Task: Search one way flight ticket for 5 adults, 2 children, 1 infant in seat and 1 infant on lap in economy from Rockford: Chicago Rockford International Airport(was Northwest Chicagoland Regional Airport At Rockford) to Jackson: Jackson Hole Airport on 5-2-2023. Choice of flights is Westjet. Number of bags: 1 carry on bag. Price is upto 60000. Outbound departure time preference is 17:15.
Action: Mouse moved to (292, 250)
Screenshot: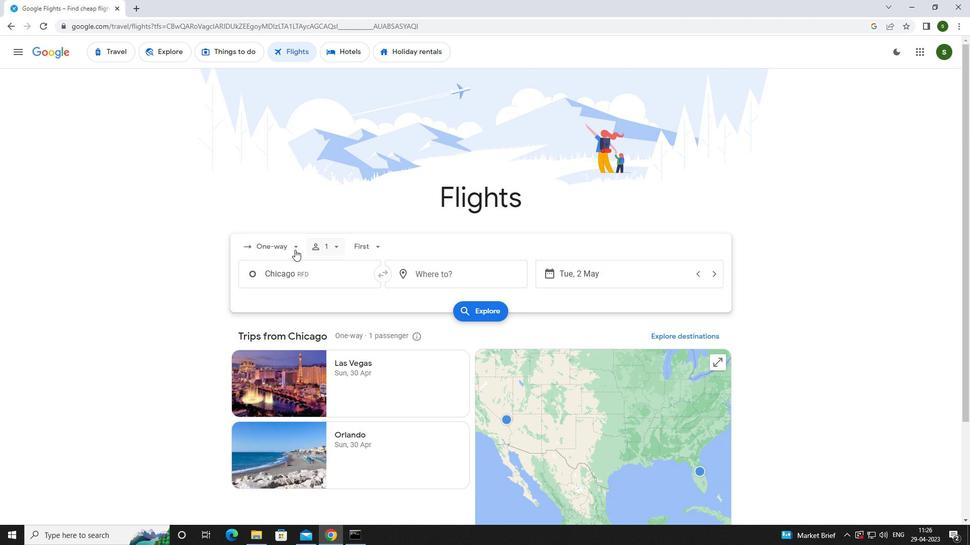 
Action: Mouse pressed left at (292, 250)
Screenshot: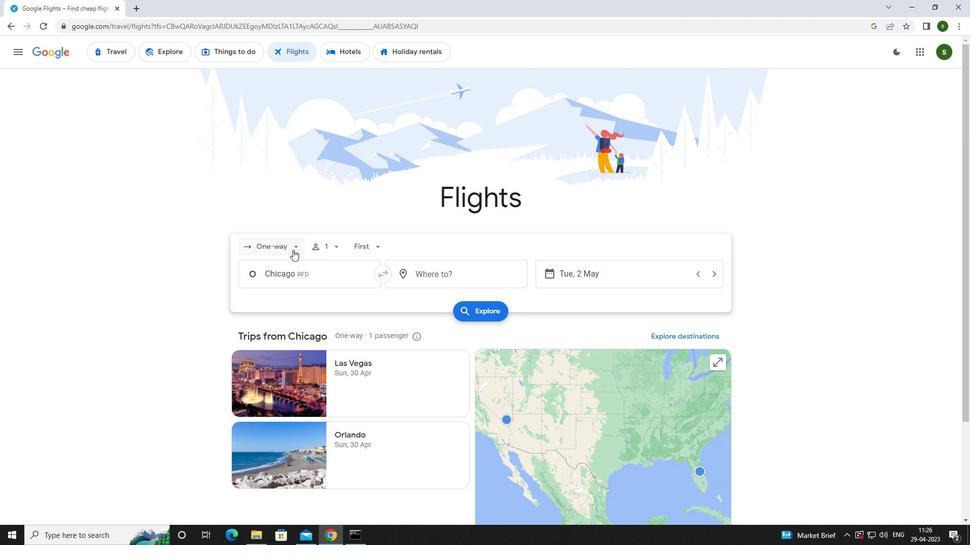 
Action: Mouse moved to (289, 292)
Screenshot: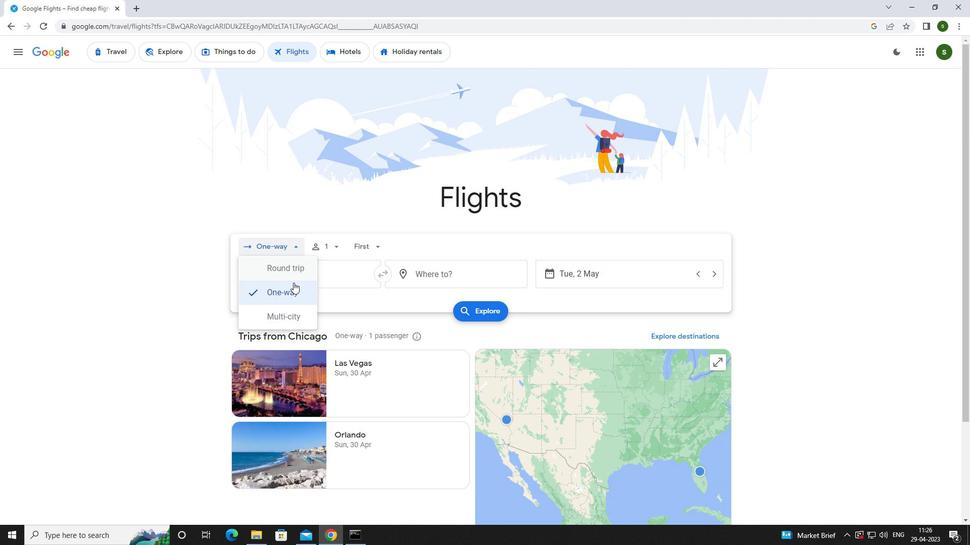 
Action: Mouse pressed left at (289, 292)
Screenshot: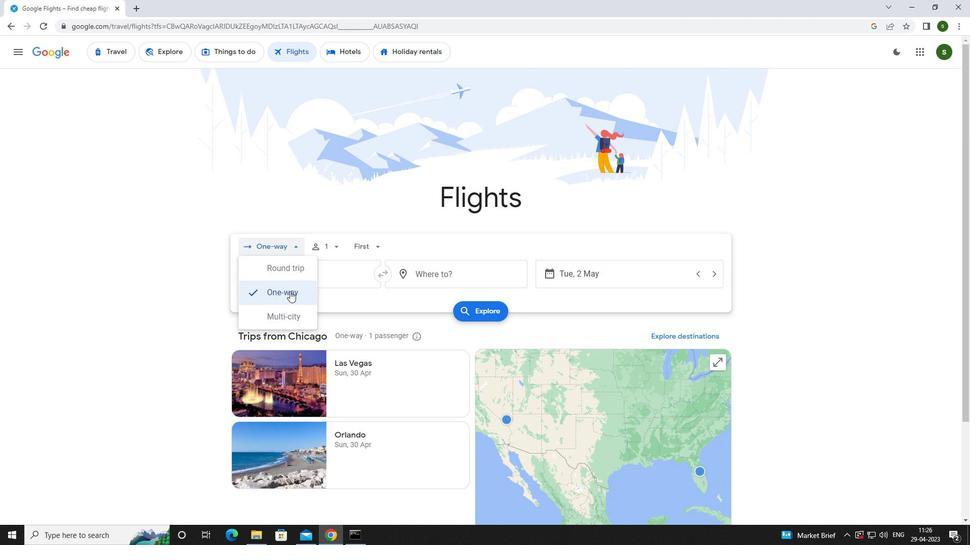 
Action: Mouse moved to (327, 241)
Screenshot: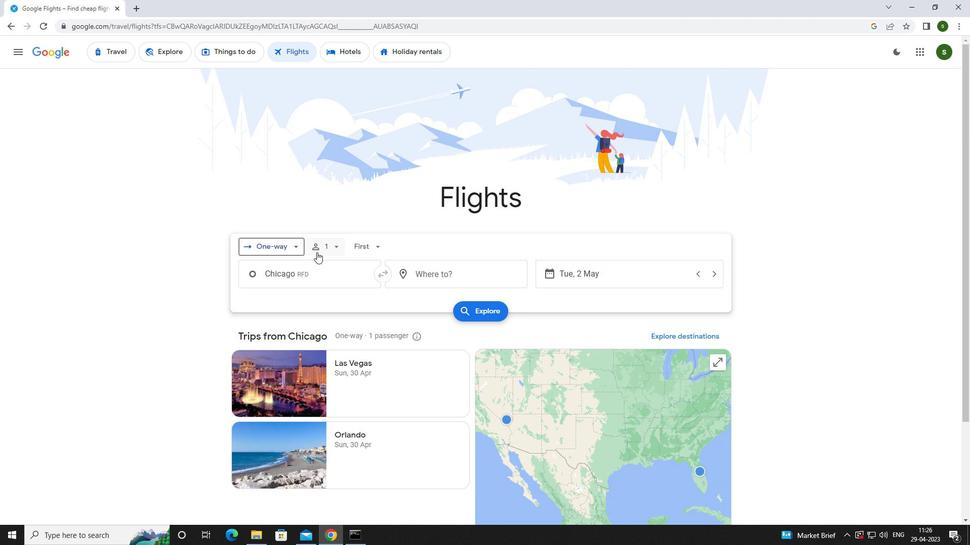 
Action: Mouse pressed left at (327, 241)
Screenshot: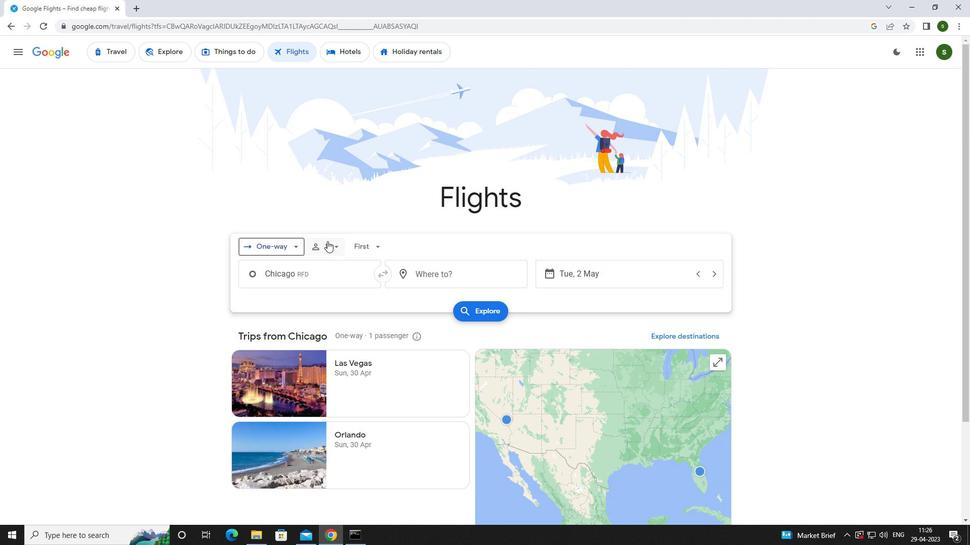 
Action: Mouse moved to (414, 270)
Screenshot: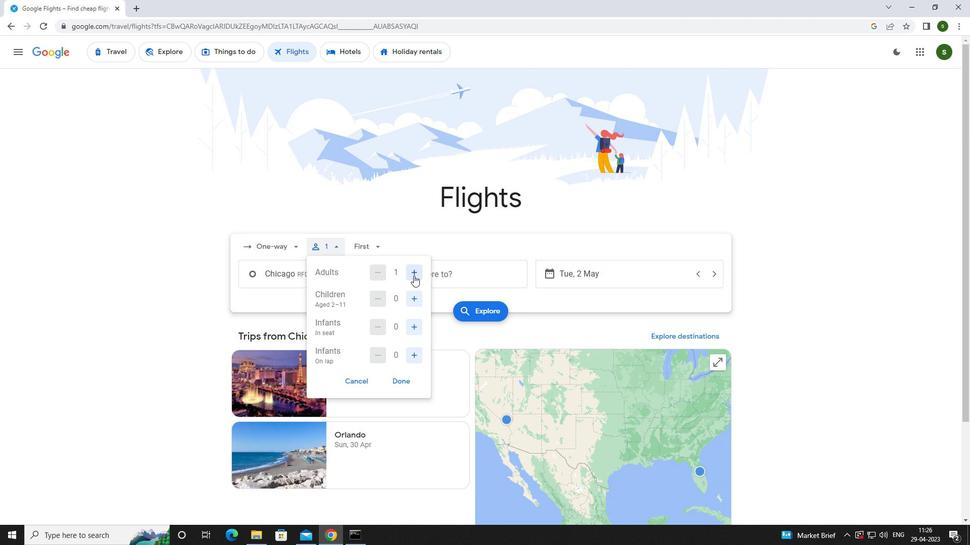 
Action: Mouse pressed left at (414, 270)
Screenshot: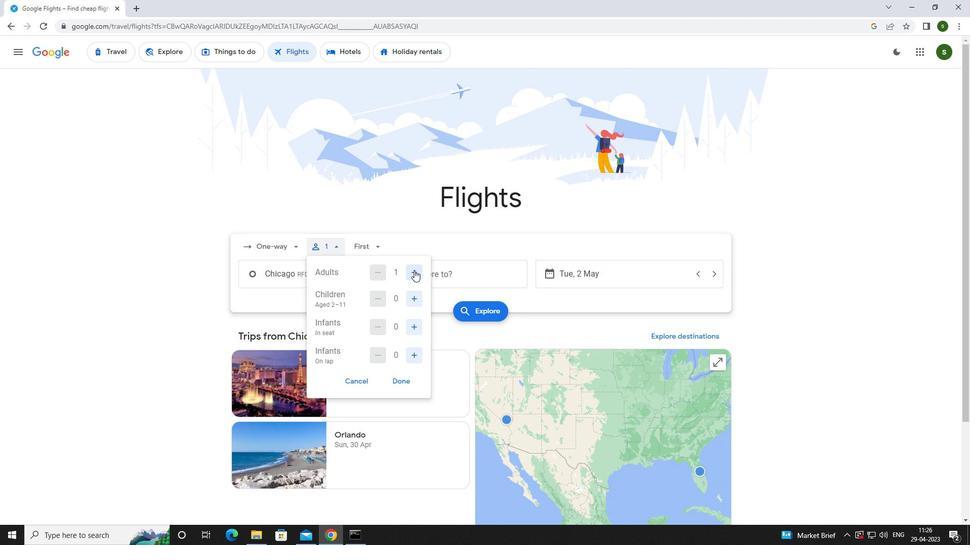 
Action: Mouse pressed left at (414, 270)
Screenshot: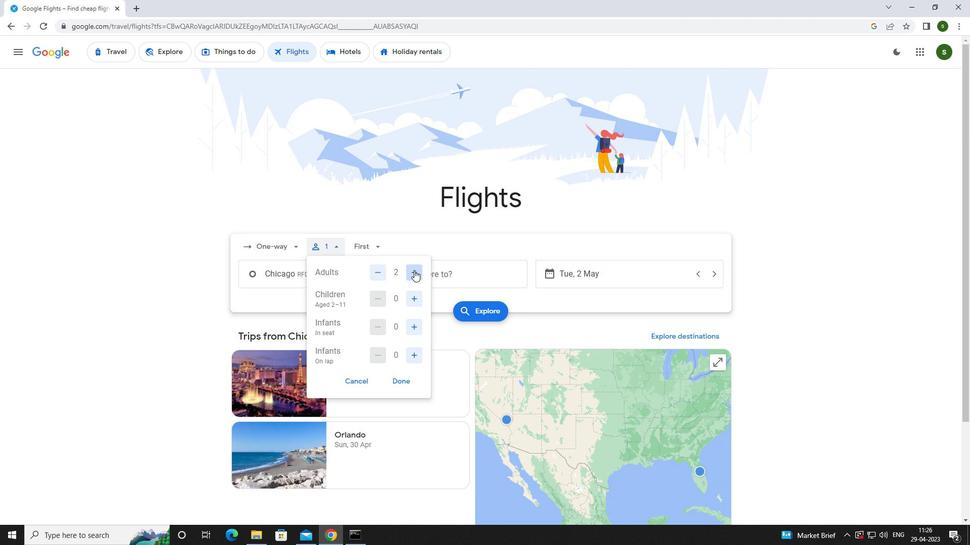 
Action: Mouse moved to (414, 270)
Screenshot: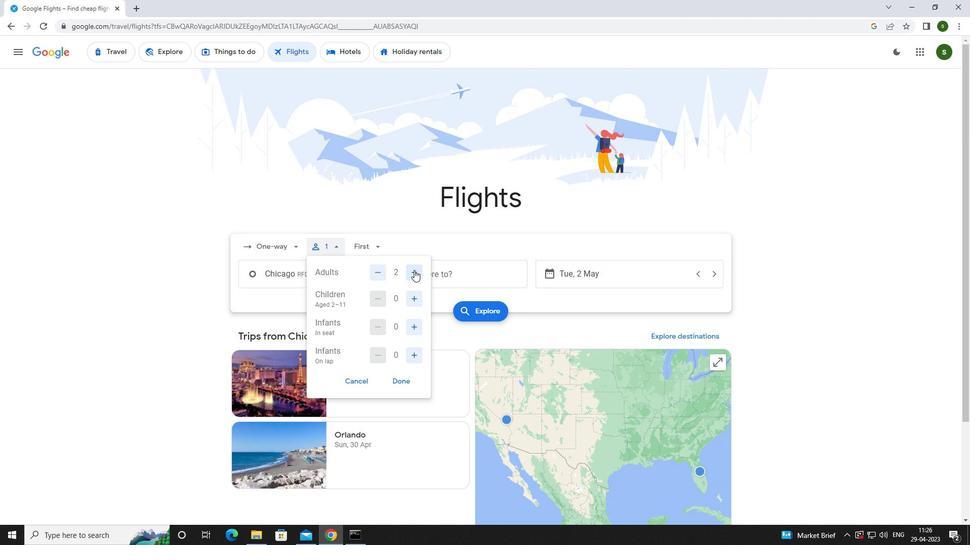 
Action: Mouse pressed left at (414, 270)
Screenshot: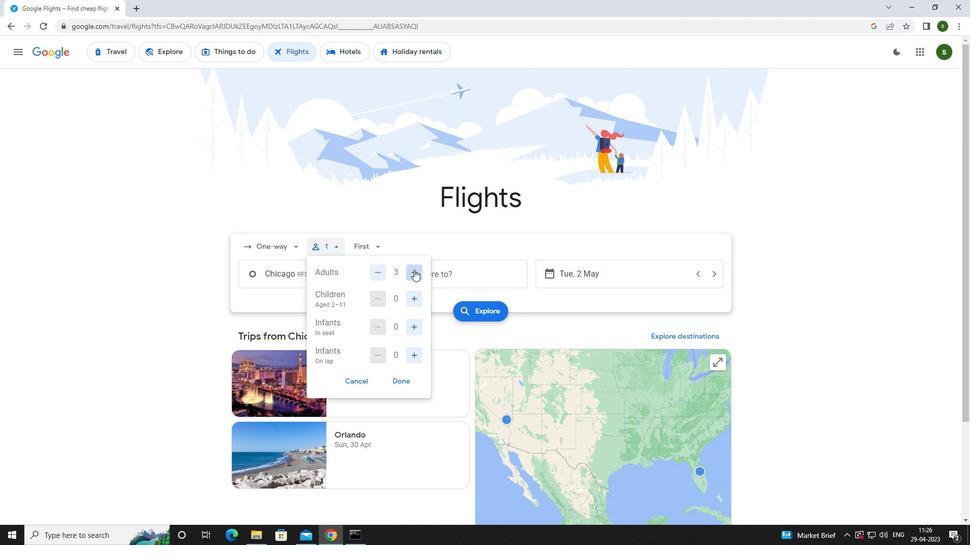 
Action: Mouse moved to (413, 270)
Screenshot: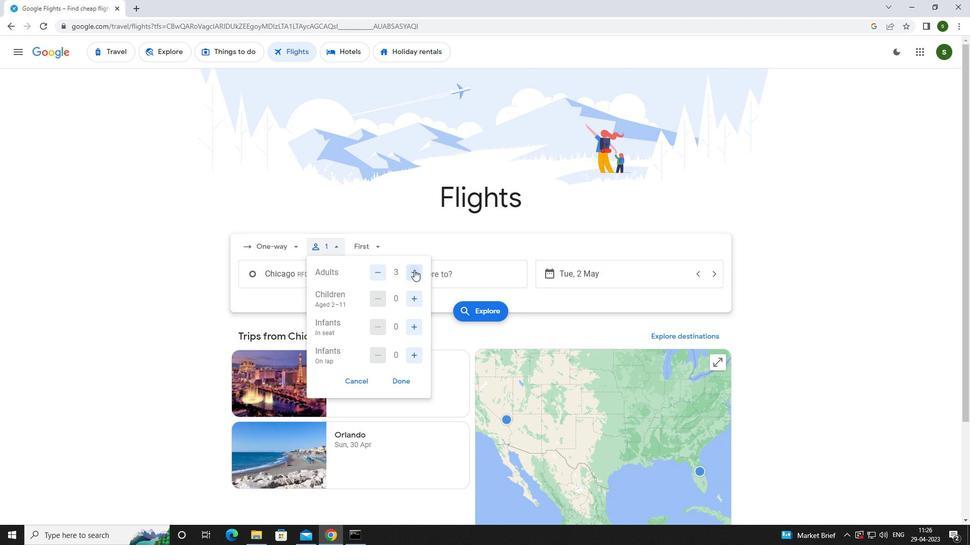 
Action: Mouse pressed left at (413, 270)
Screenshot: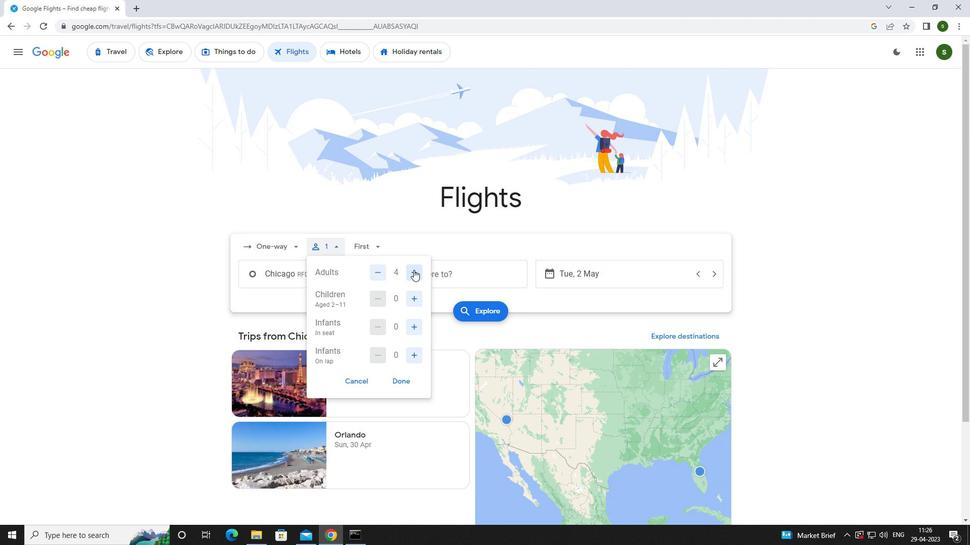 
Action: Mouse moved to (411, 294)
Screenshot: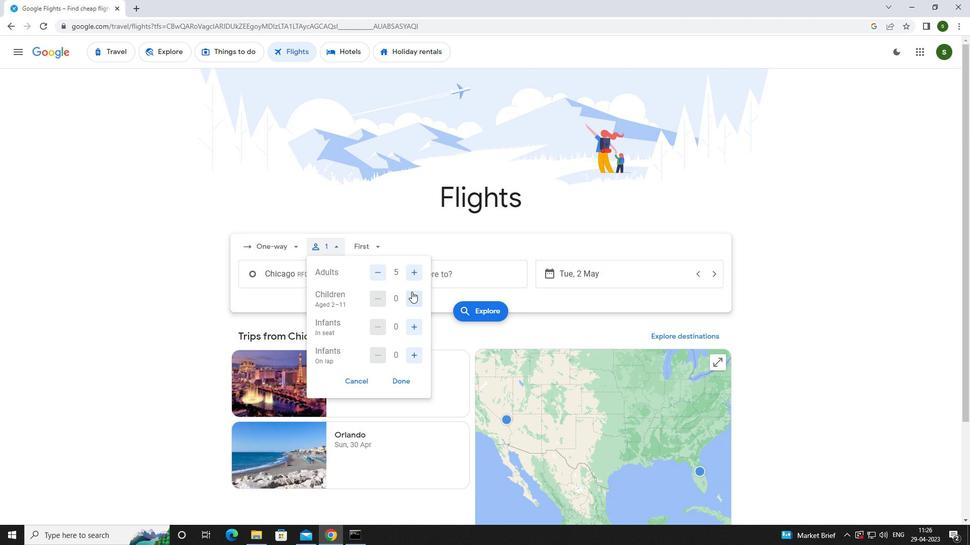 
Action: Mouse pressed left at (411, 294)
Screenshot: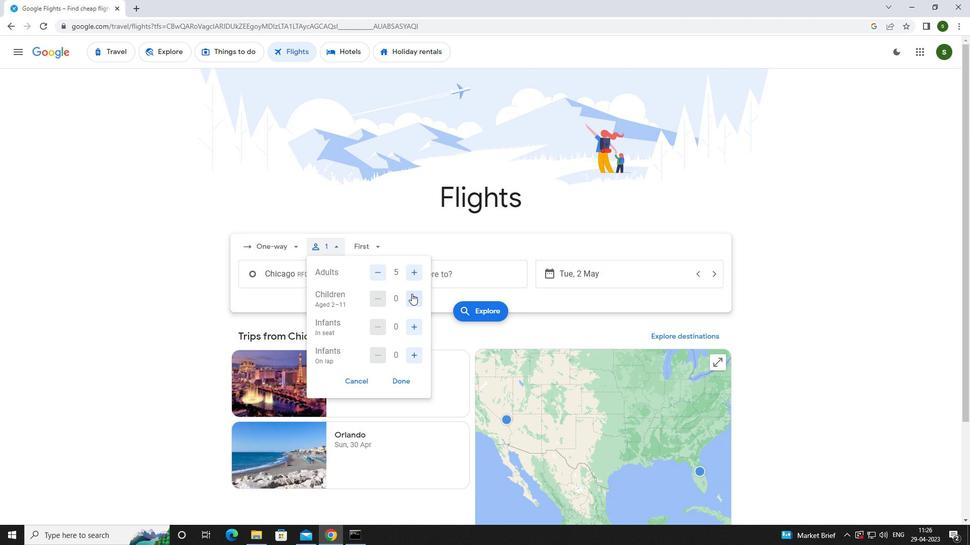 
Action: Mouse pressed left at (411, 294)
Screenshot: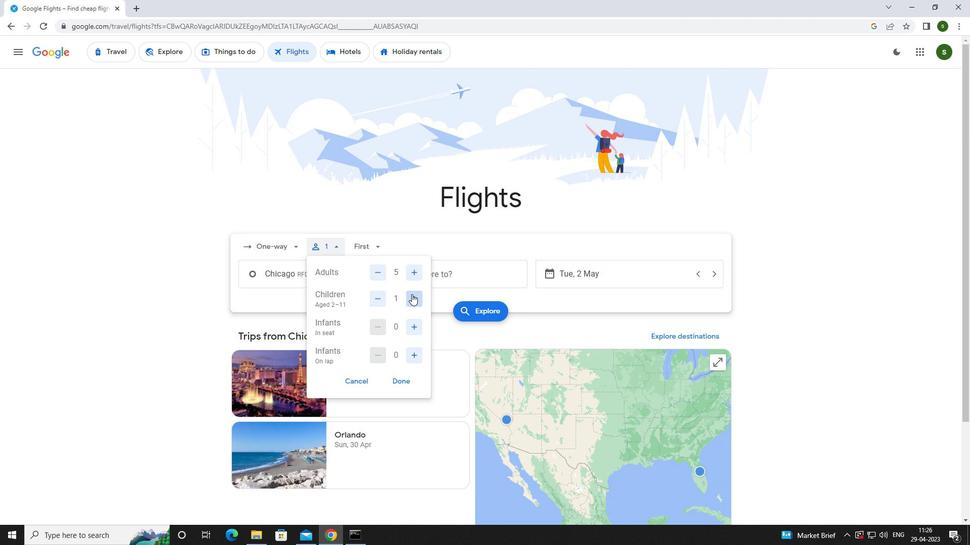 
Action: Mouse moved to (414, 323)
Screenshot: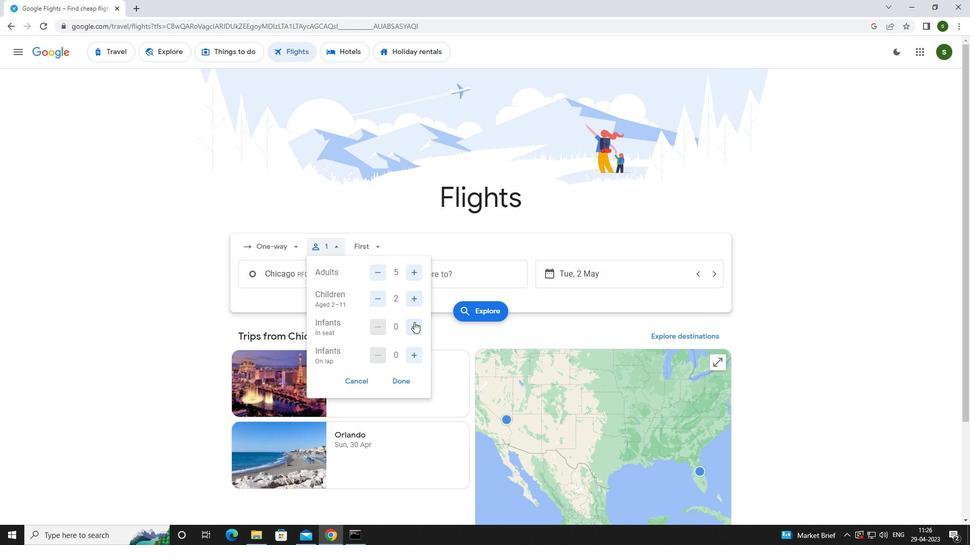 
Action: Mouse pressed left at (414, 323)
Screenshot: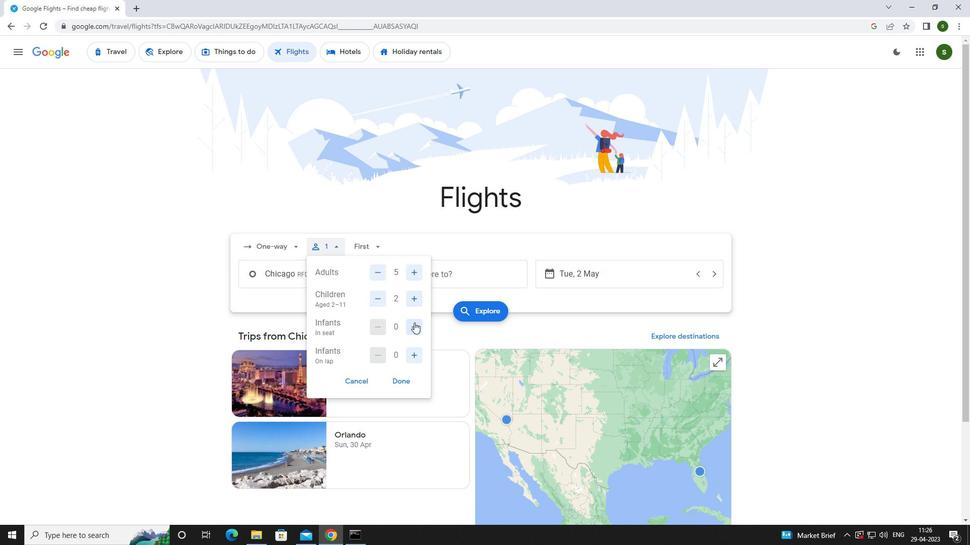 
Action: Mouse moved to (412, 351)
Screenshot: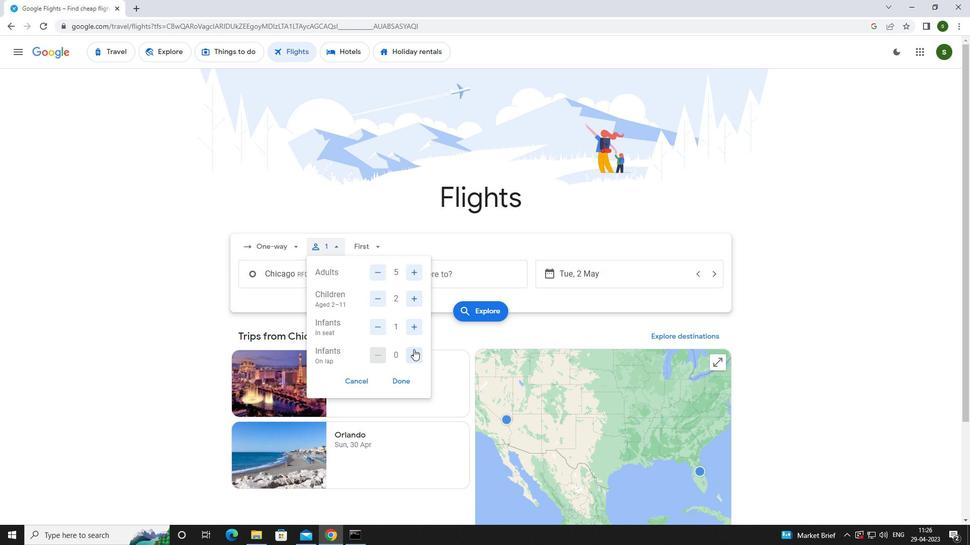
Action: Mouse pressed left at (412, 351)
Screenshot: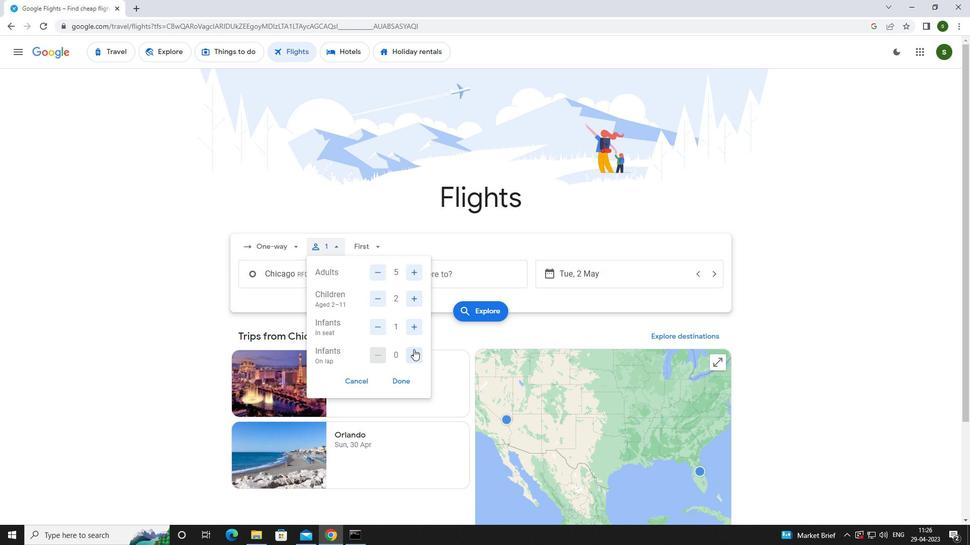 
Action: Mouse moved to (383, 246)
Screenshot: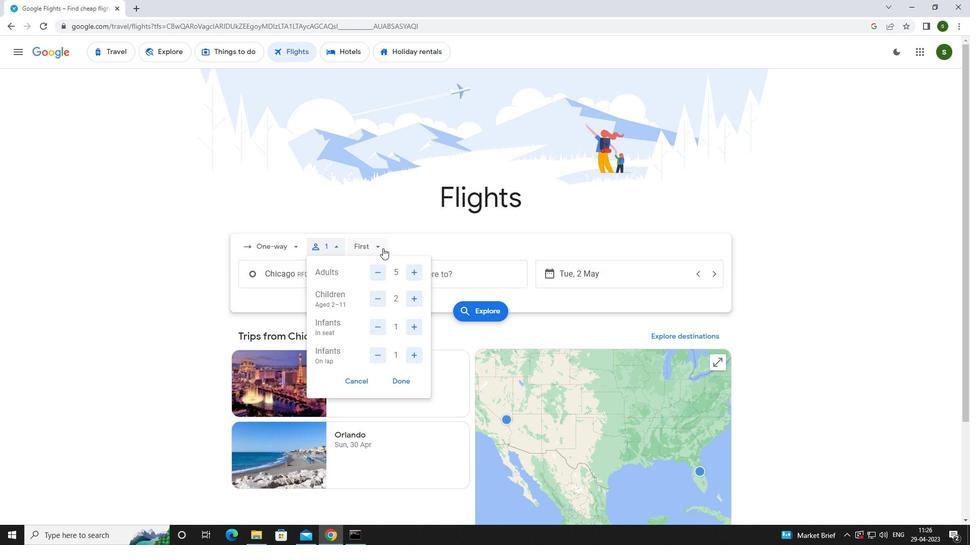 
Action: Mouse pressed left at (383, 246)
Screenshot: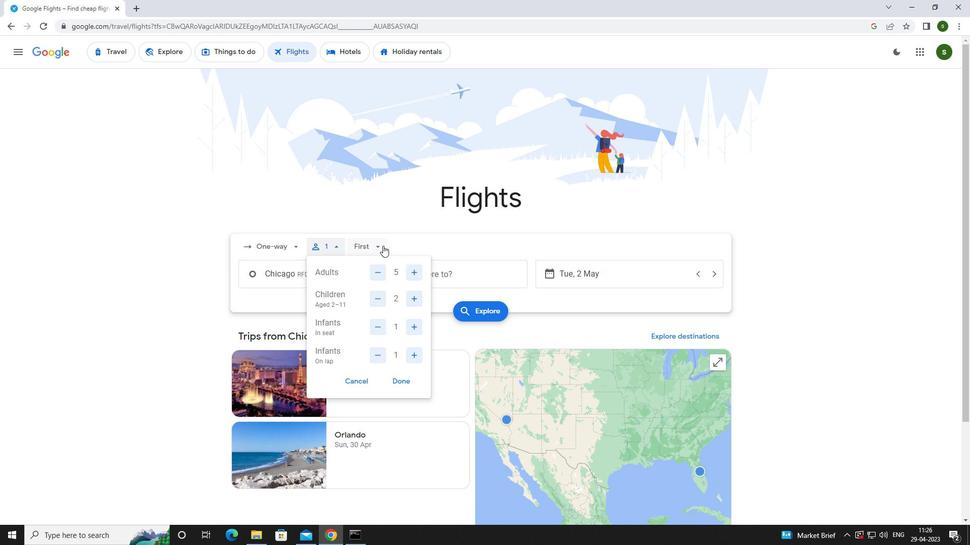 
Action: Mouse moved to (389, 272)
Screenshot: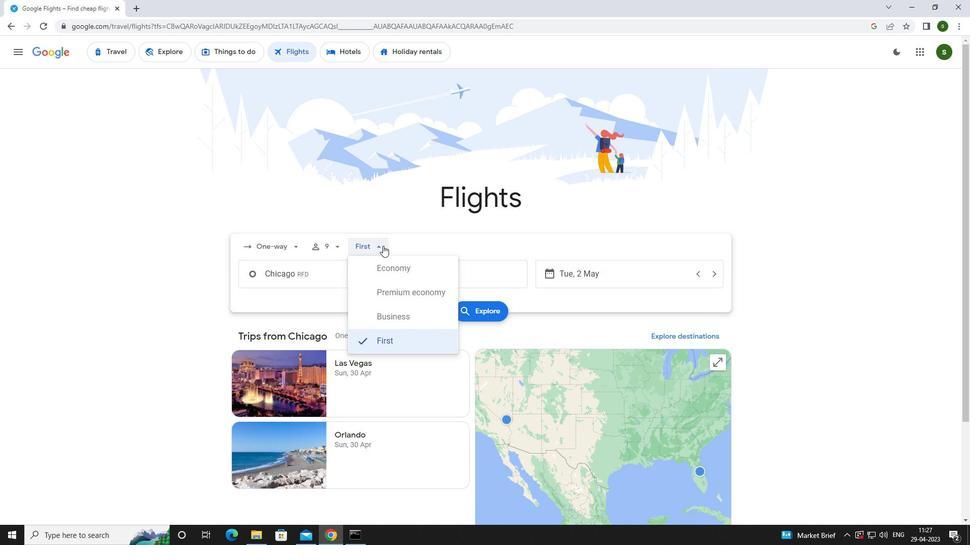 
Action: Mouse pressed left at (389, 272)
Screenshot: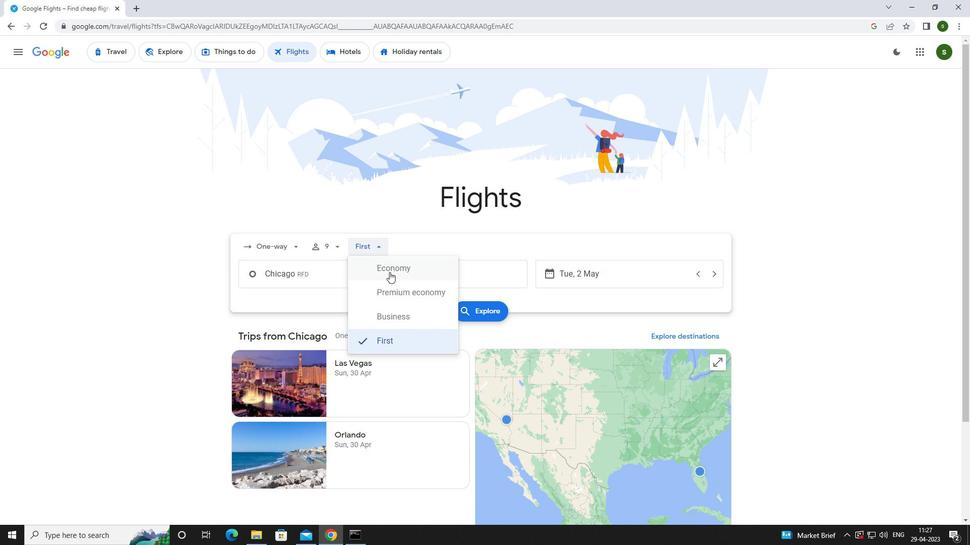 
Action: Mouse moved to (332, 279)
Screenshot: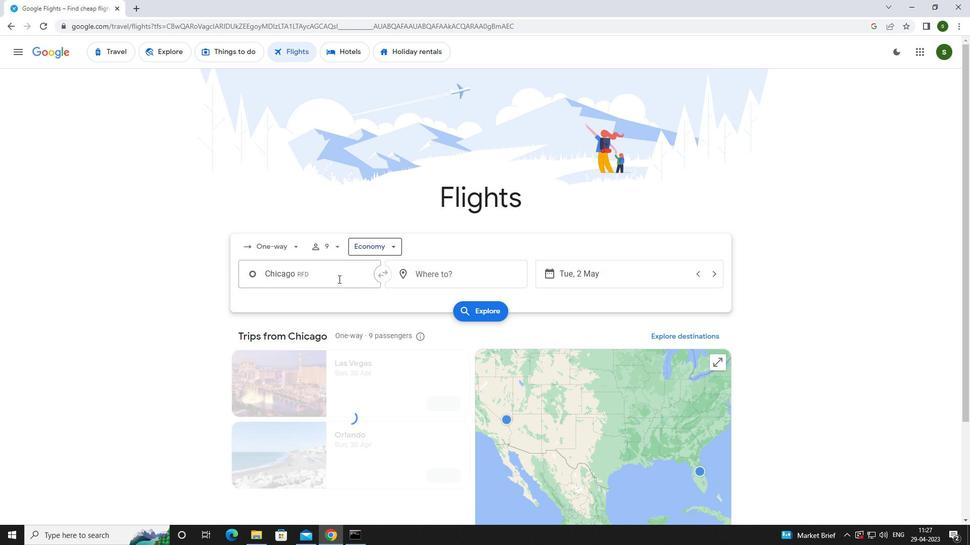 
Action: Mouse pressed left at (332, 279)
Screenshot: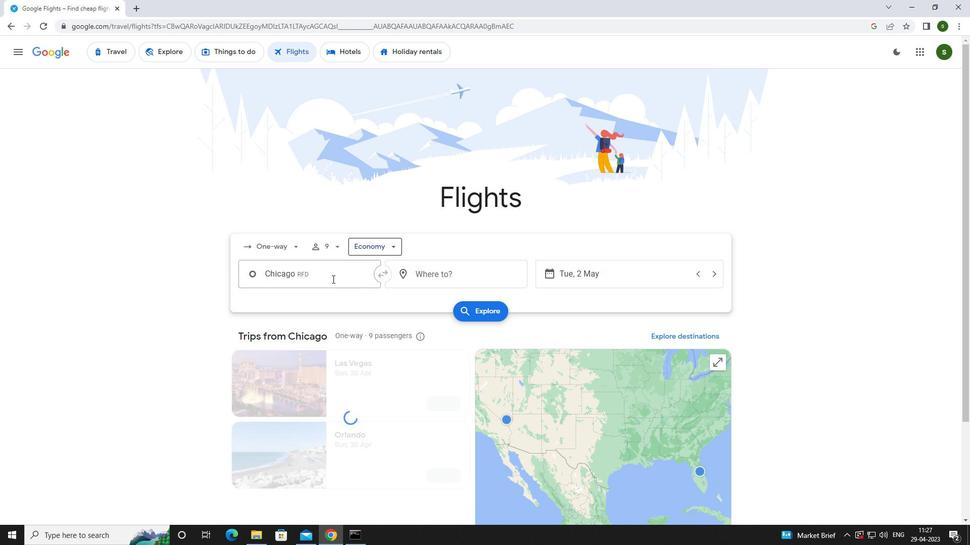 
Action: Key pressed <Key.caps_lock><Key.caps_lock>r<Key.caps_lock>ockford
Screenshot: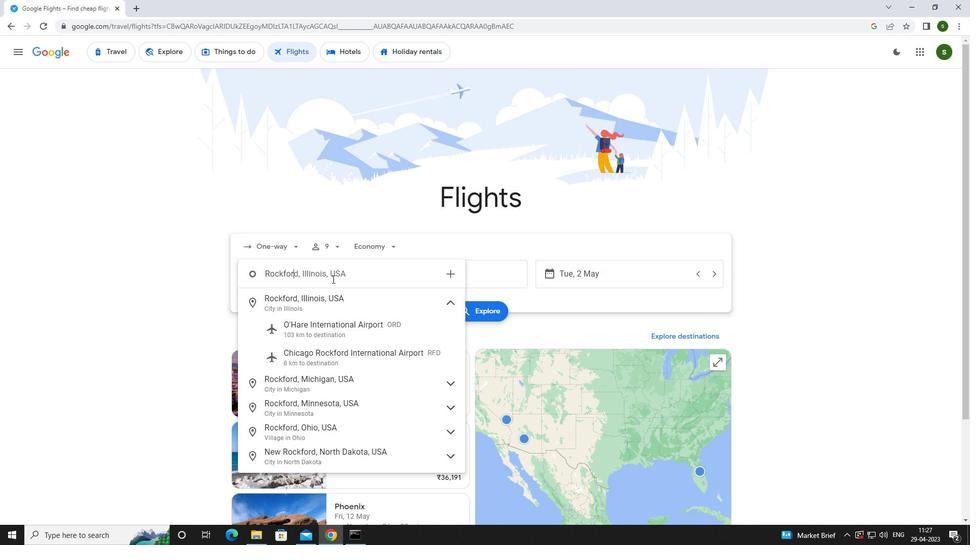 
Action: Mouse moved to (354, 354)
Screenshot: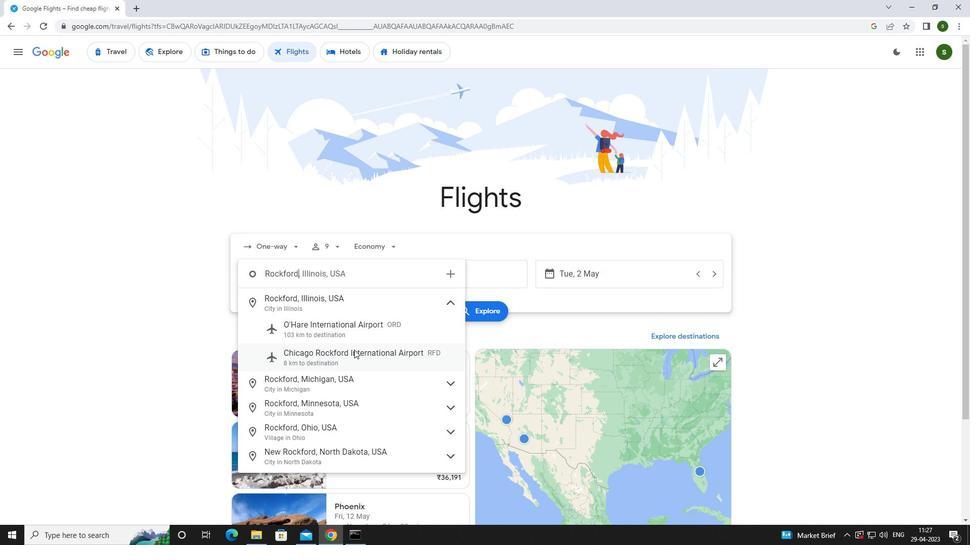 
Action: Mouse pressed left at (354, 354)
Screenshot: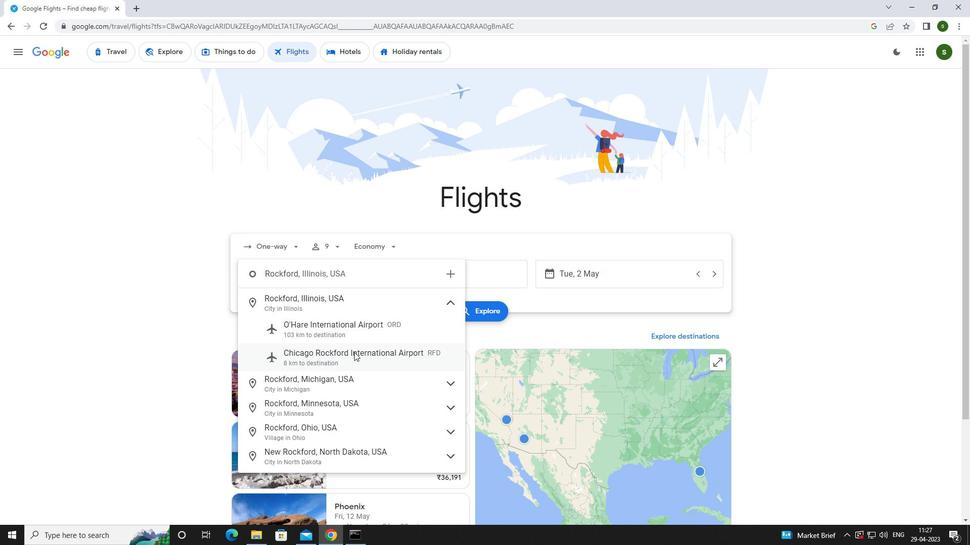 
Action: Mouse moved to (456, 268)
Screenshot: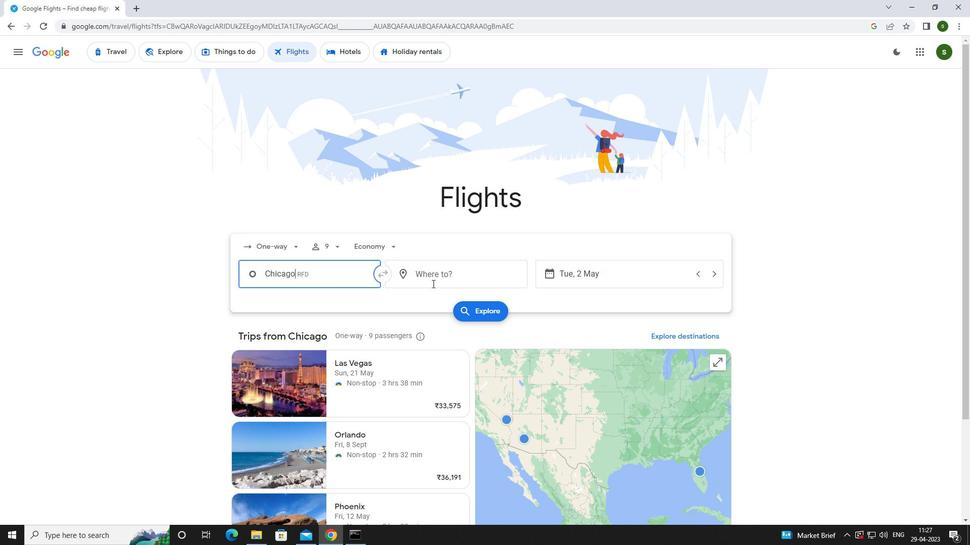 
Action: Mouse pressed left at (456, 268)
Screenshot: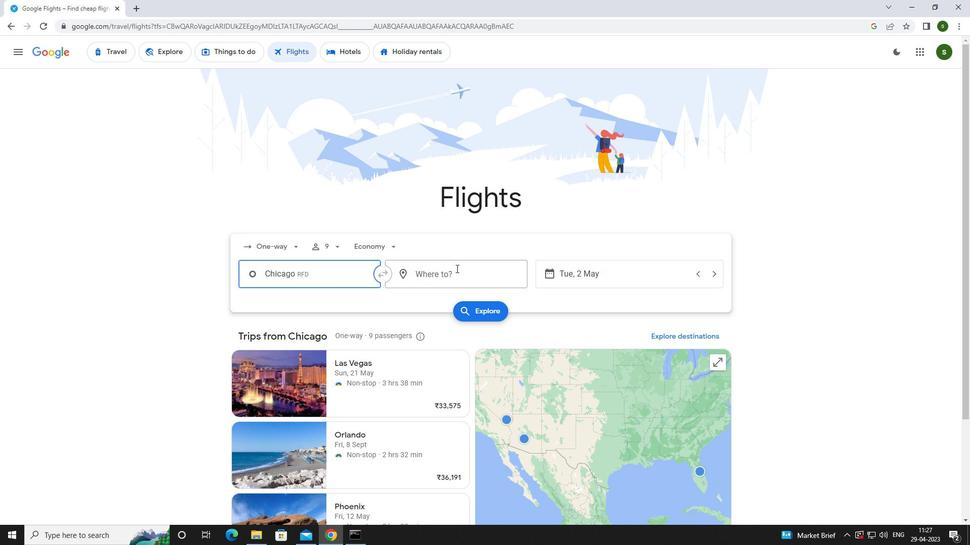 
Action: Mouse moved to (453, 269)
Screenshot: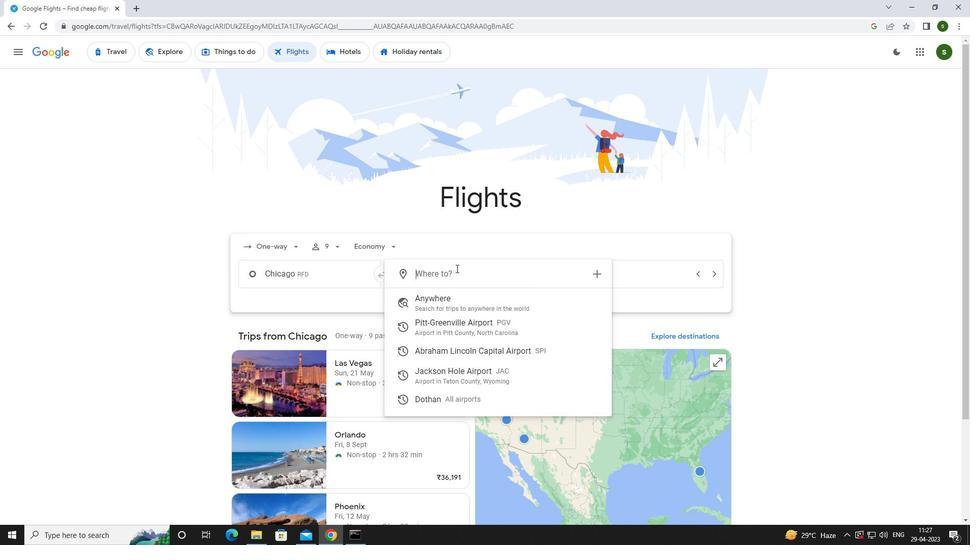 
Action: Key pressed <Key.caps_lock>j<Key.caps_lock>ax<Key.backspace>ckson<Key.space>hole
Screenshot: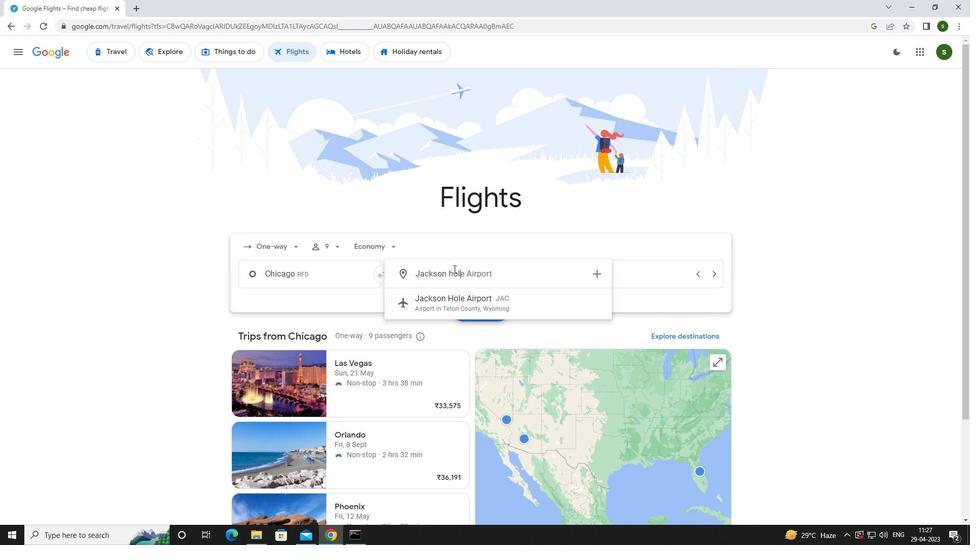 
Action: Mouse moved to (449, 303)
Screenshot: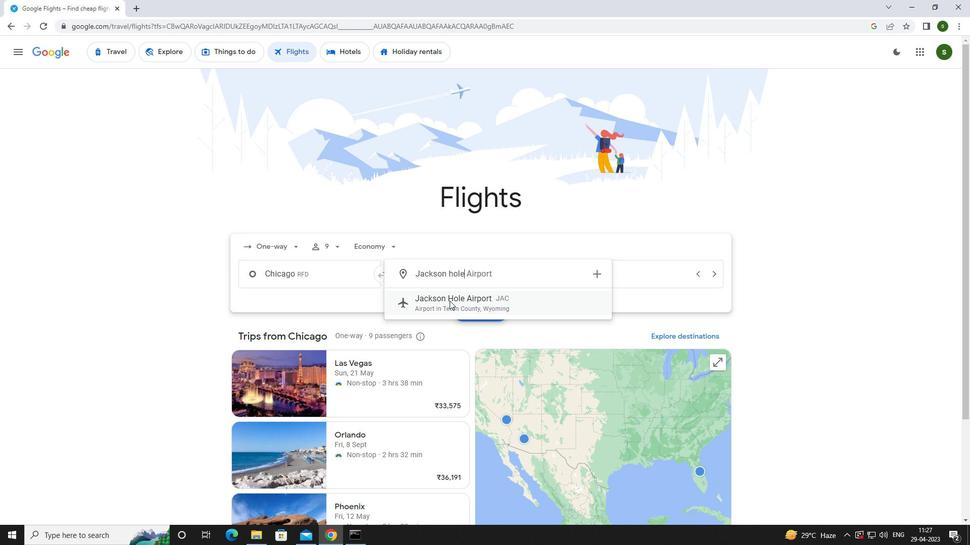 
Action: Mouse pressed left at (449, 303)
Screenshot: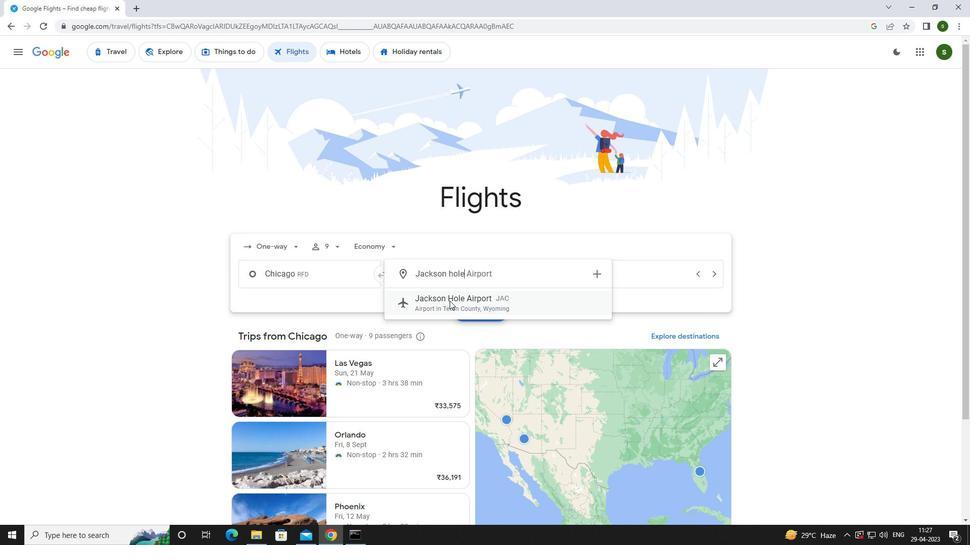 
Action: Mouse moved to (601, 270)
Screenshot: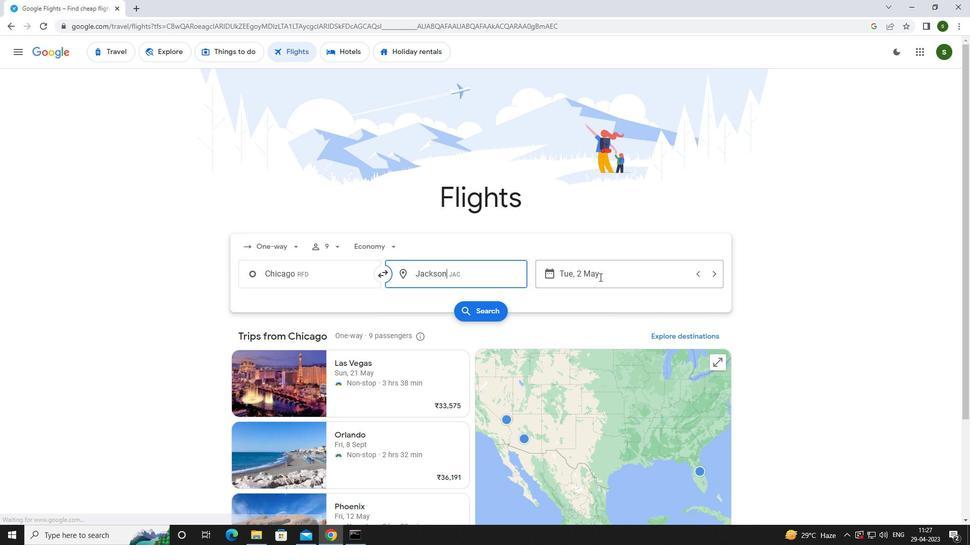 
Action: Mouse pressed left at (601, 270)
Screenshot: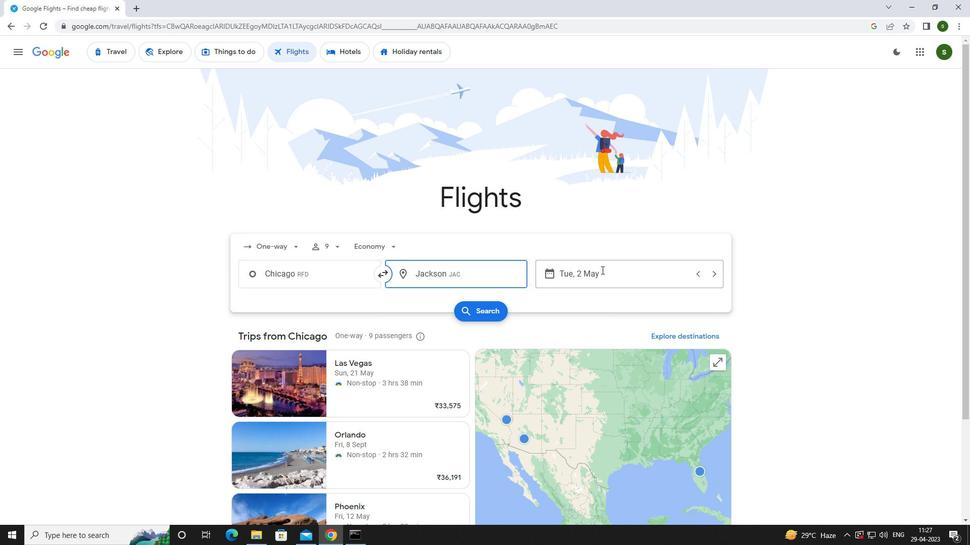 
Action: Mouse moved to (601, 339)
Screenshot: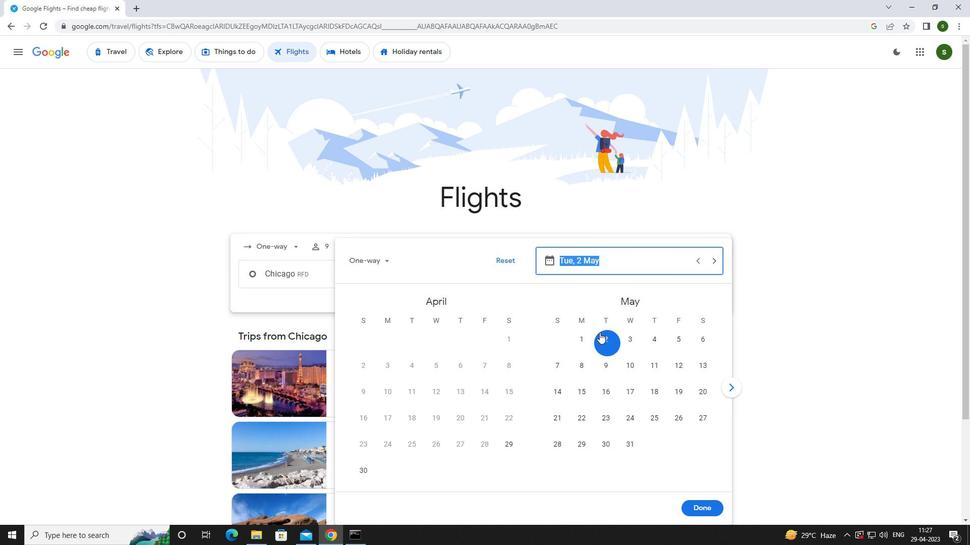
Action: Mouse pressed left at (601, 339)
Screenshot: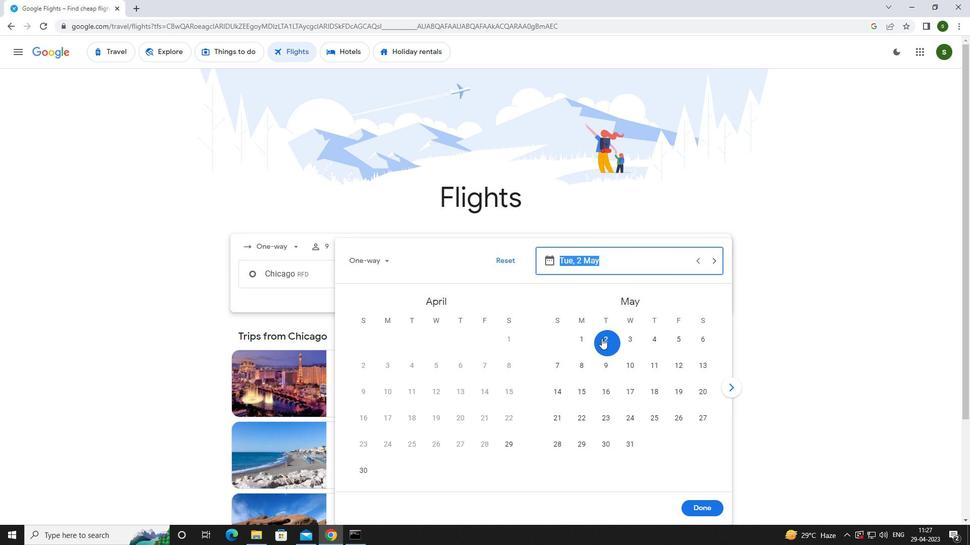 
Action: Mouse moved to (697, 508)
Screenshot: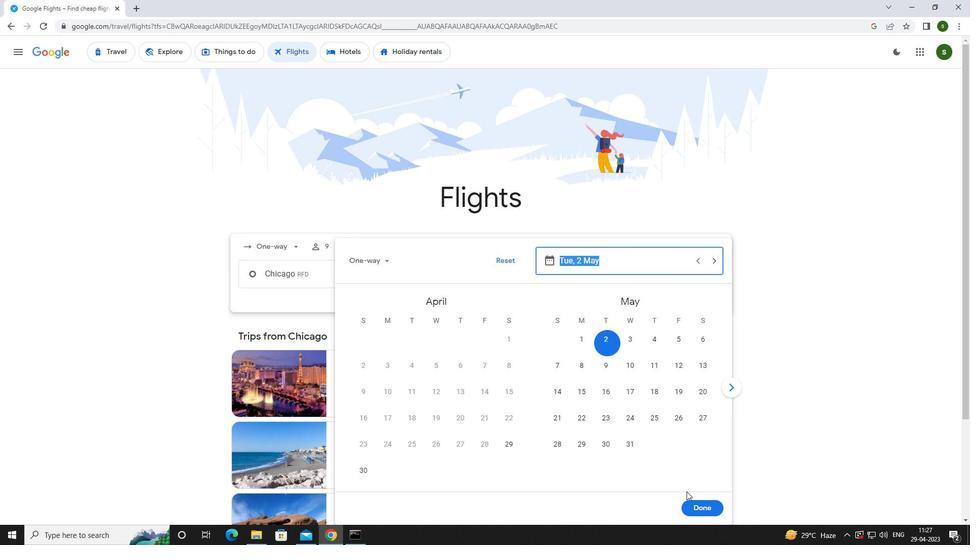 
Action: Mouse pressed left at (697, 508)
Screenshot: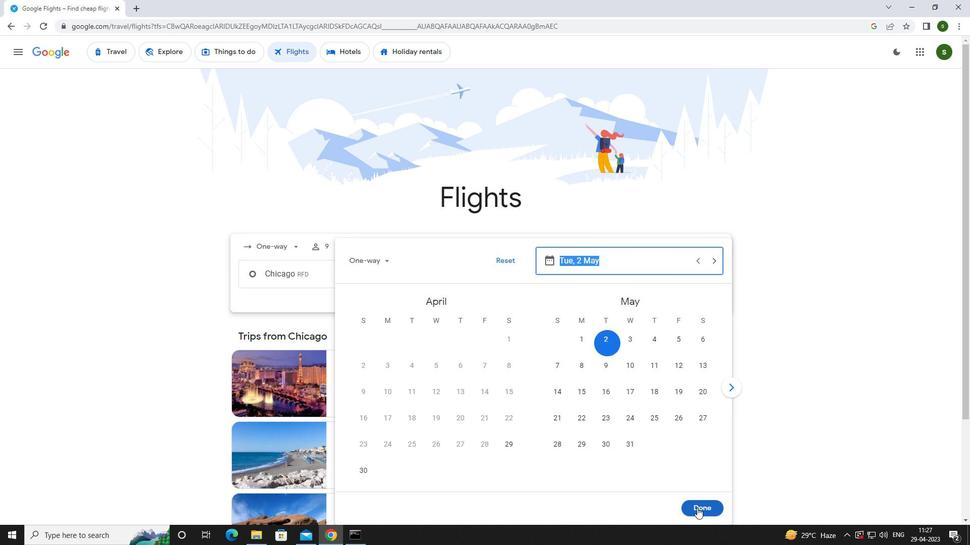 
Action: Mouse moved to (484, 310)
Screenshot: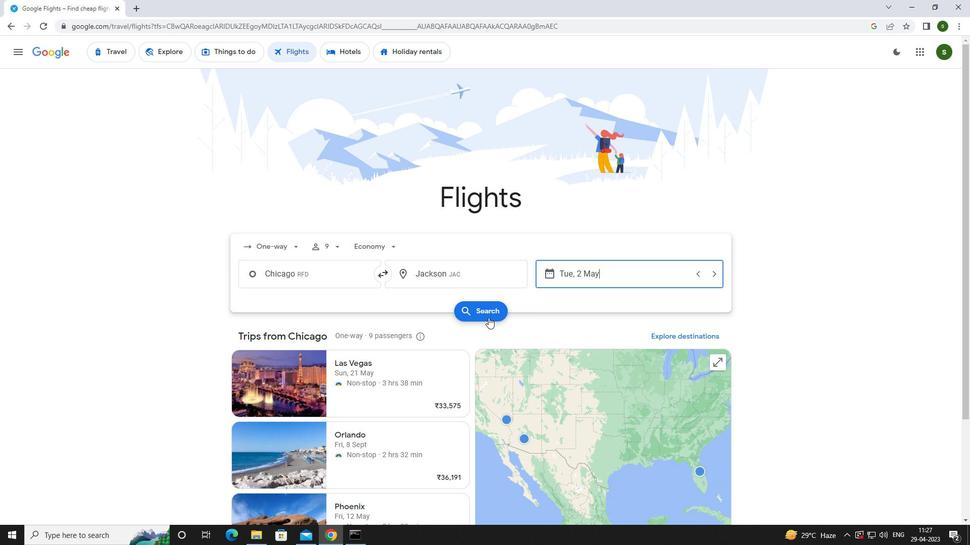 
Action: Mouse pressed left at (484, 310)
Screenshot: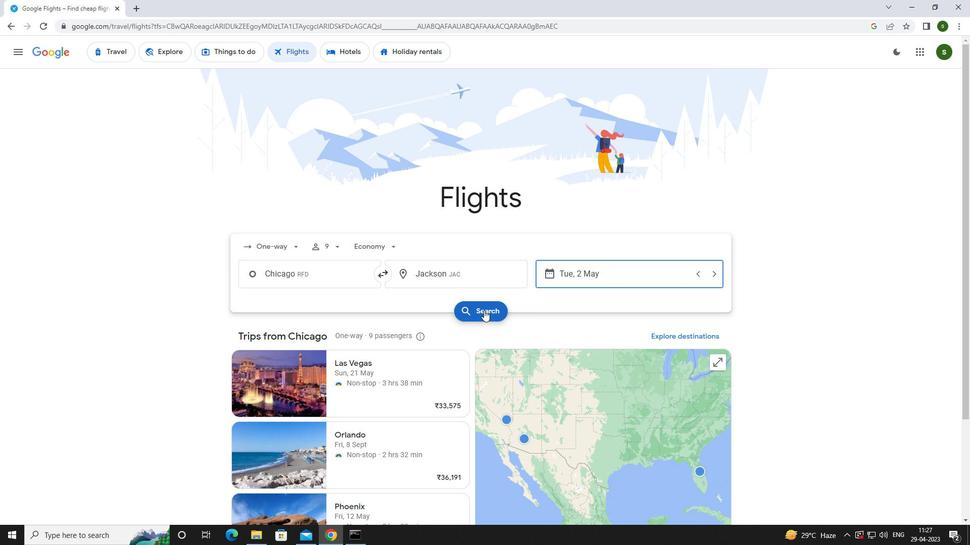 
Action: Mouse moved to (256, 143)
Screenshot: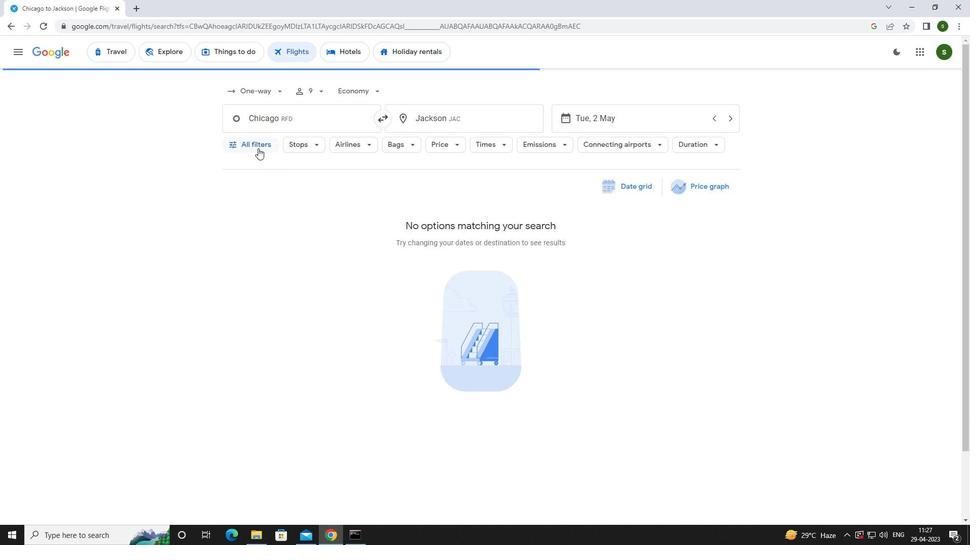 
Action: Mouse pressed left at (256, 143)
Screenshot: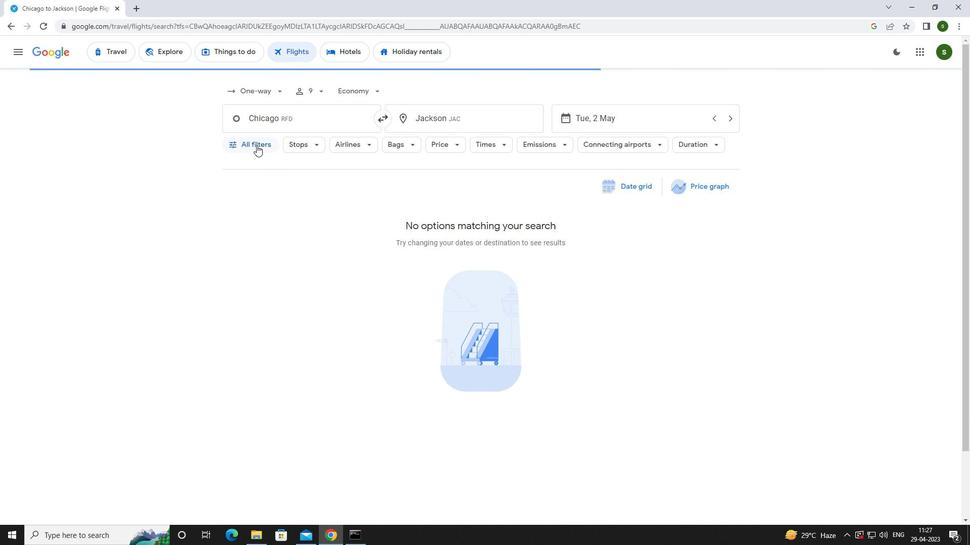 
Action: Mouse moved to (380, 360)
Screenshot: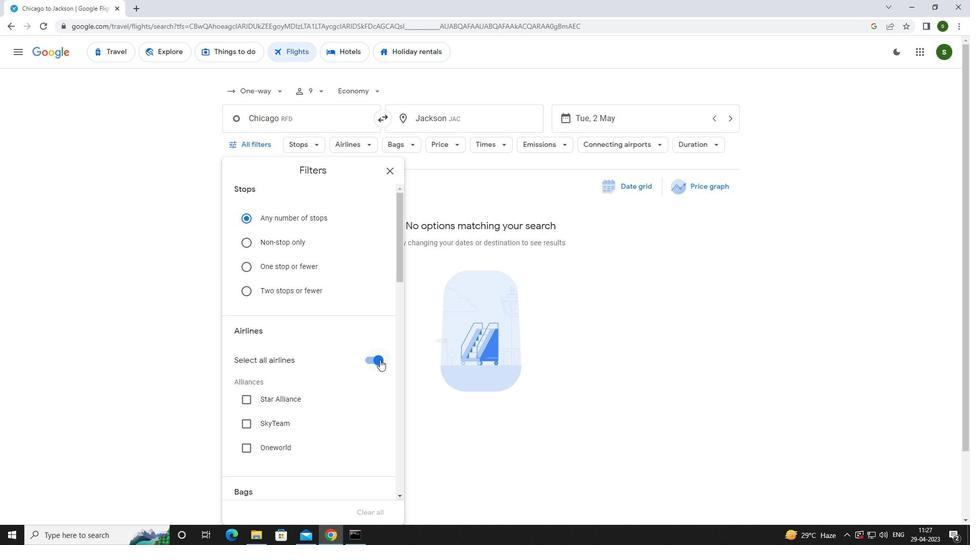 
Action: Mouse pressed left at (380, 360)
Screenshot: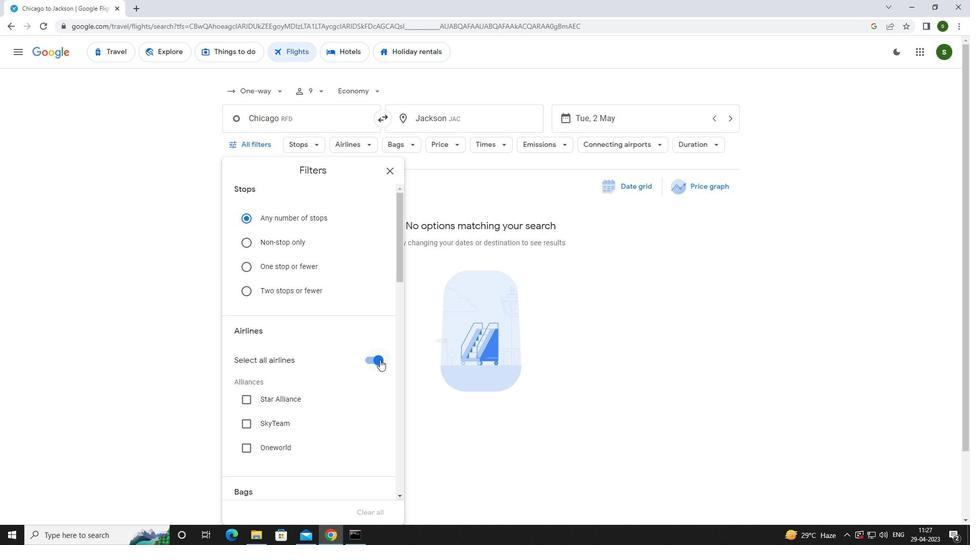 
Action: Mouse moved to (335, 337)
Screenshot: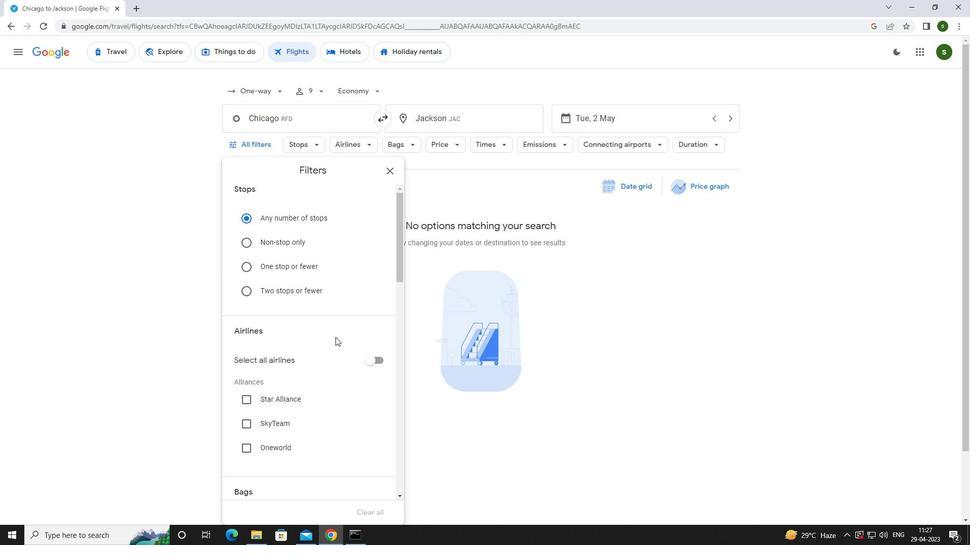 
Action: Mouse scrolled (335, 336) with delta (0, 0)
Screenshot: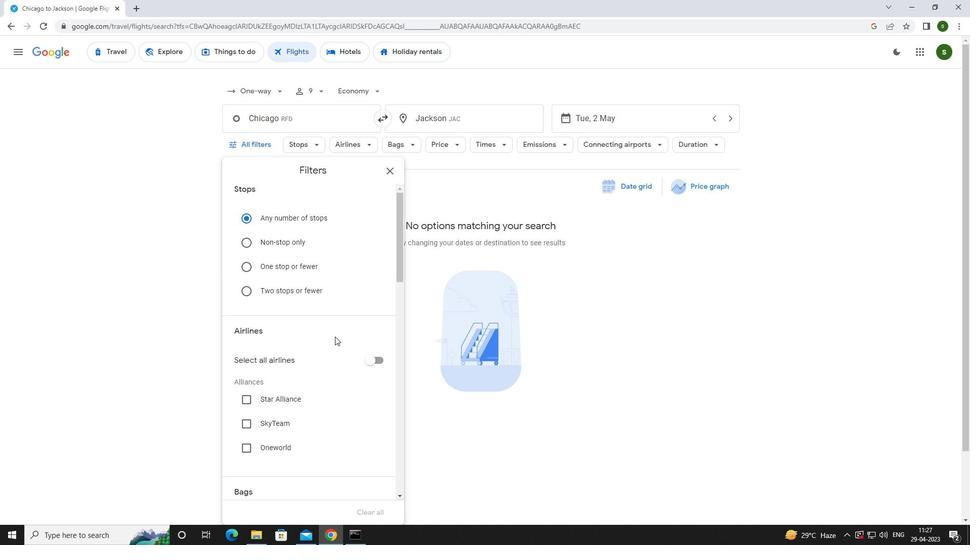 
Action: Mouse scrolled (335, 336) with delta (0, 0)
Screenshot: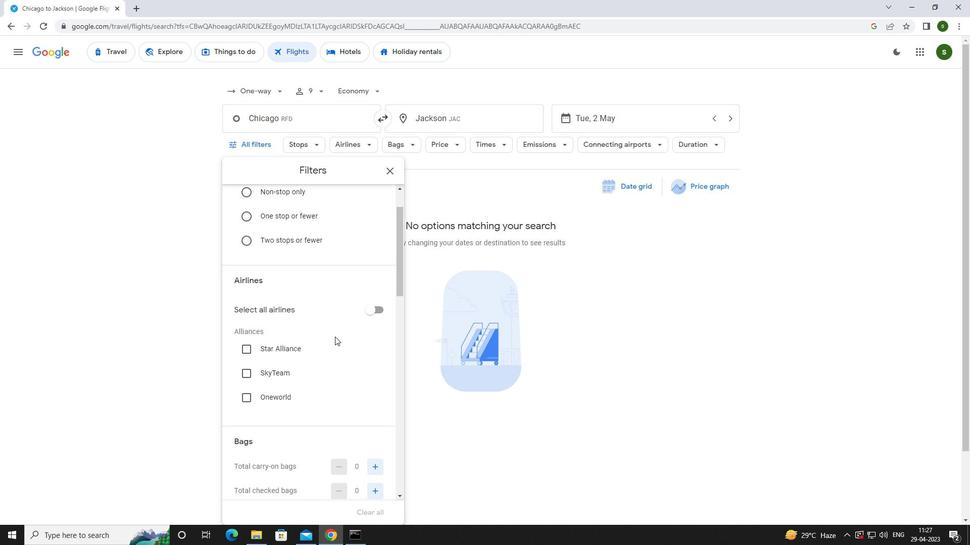 
Action: Mouse scrolled (335, 336) with delta (0, 0)
Screenshot: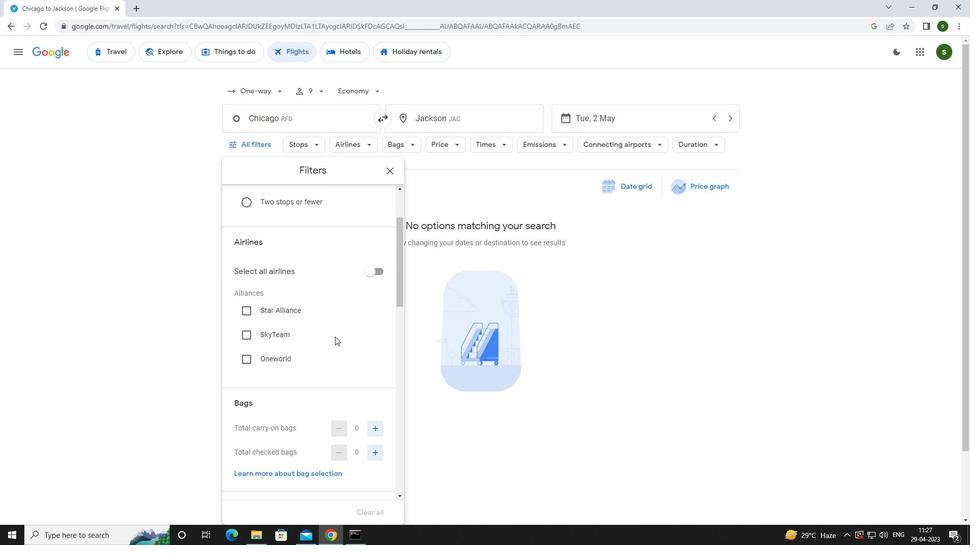 
Action: Mouse moved to (374, 370)
Screenshot: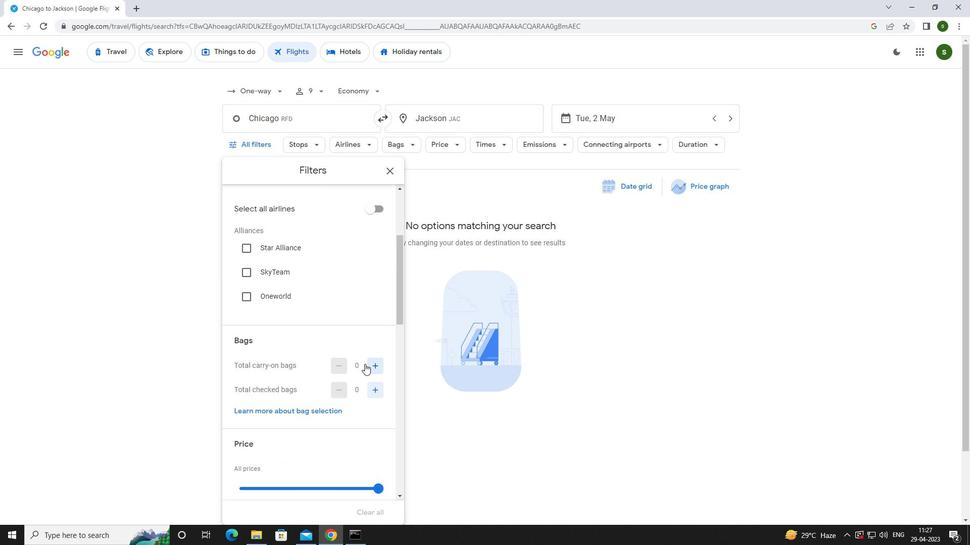 
Action: Mouse pressed left at (374, 370)
Screenshot: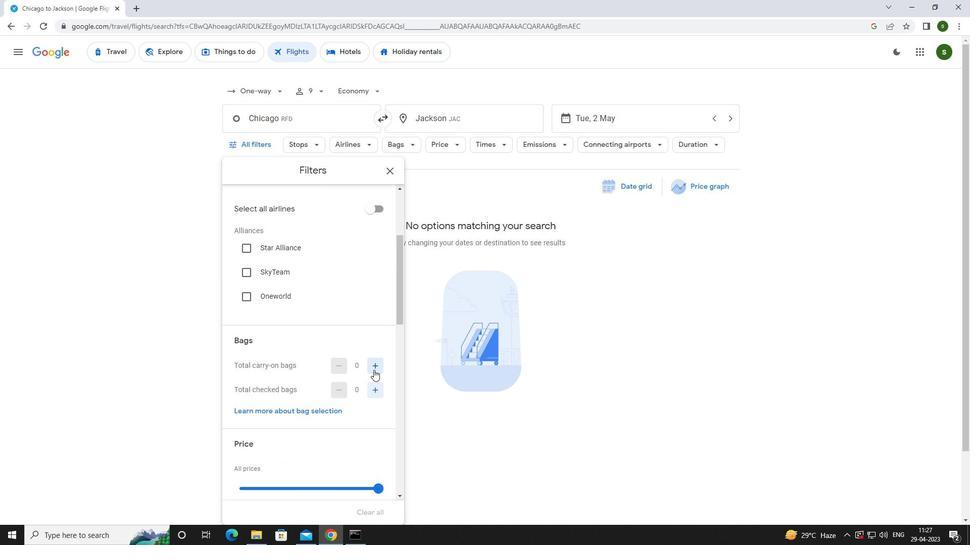 
Action: Mouse moved to (345, 326)
Screenshot: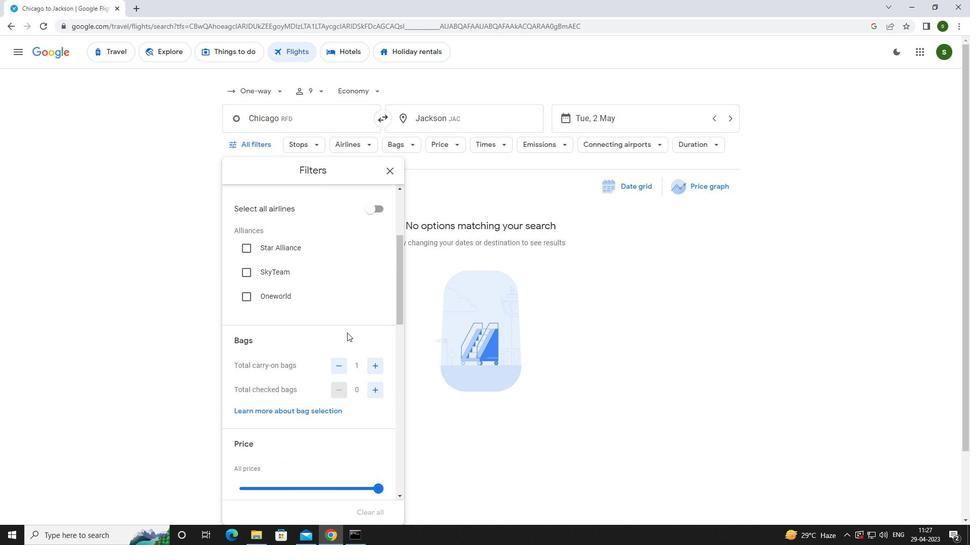 
Action: Mouse scrolled (345, 326) with delta (0, 0)
Screenshot: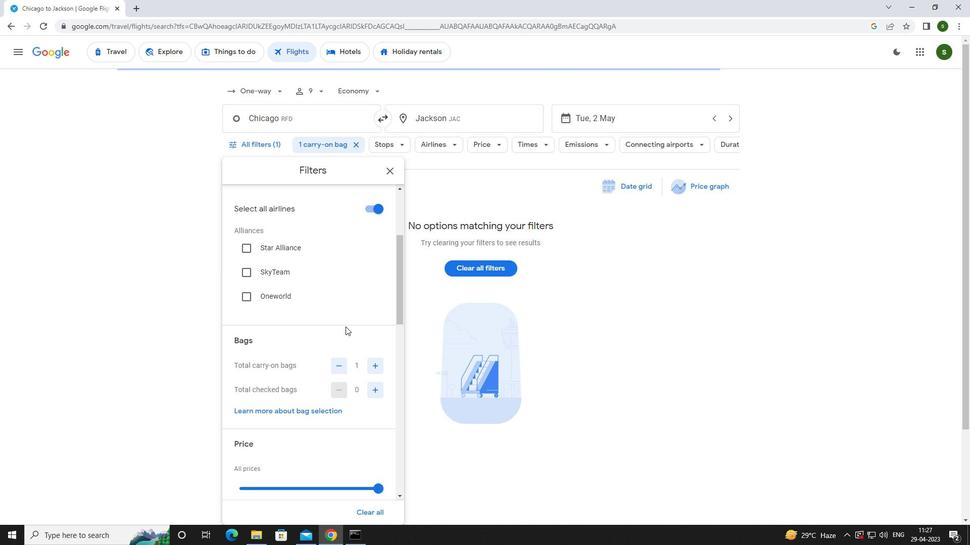 
Action: Mouse scrolled (345, 326) with delta (0, 0)
Screenshot: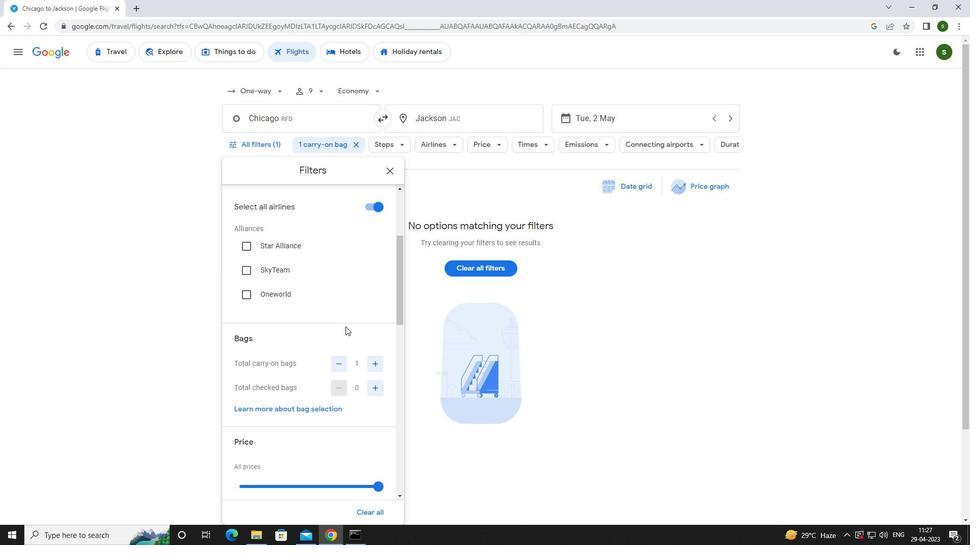 
Action: Mouse moved to (379, 387)
Screenshot: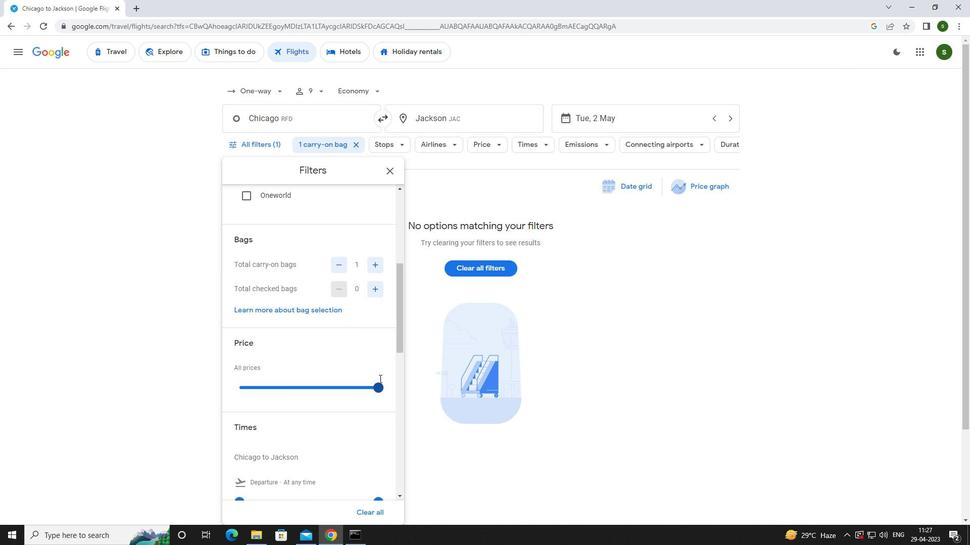
Action: Mouse pressed left at (379, 387)
Screenshot: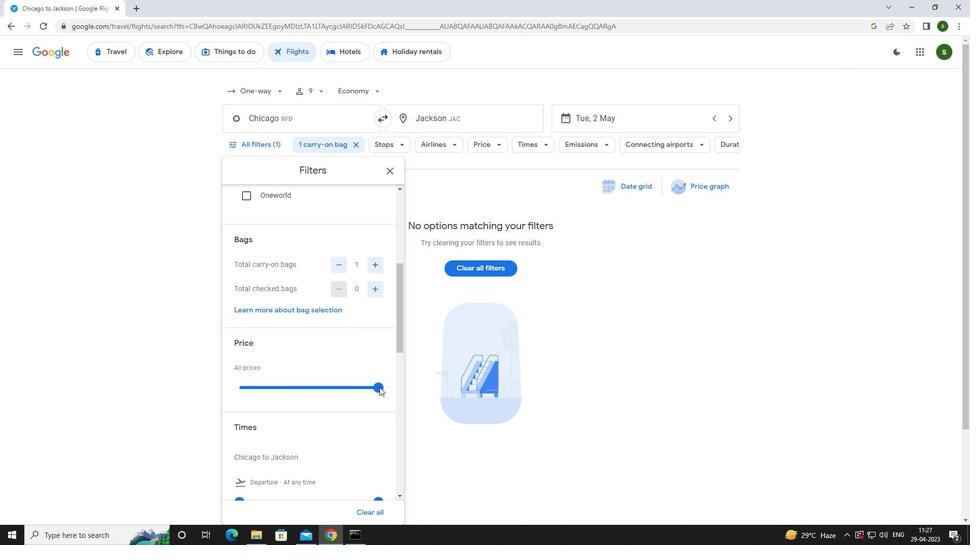 
Action: Mouse moved to (268, 143)
Screenshot: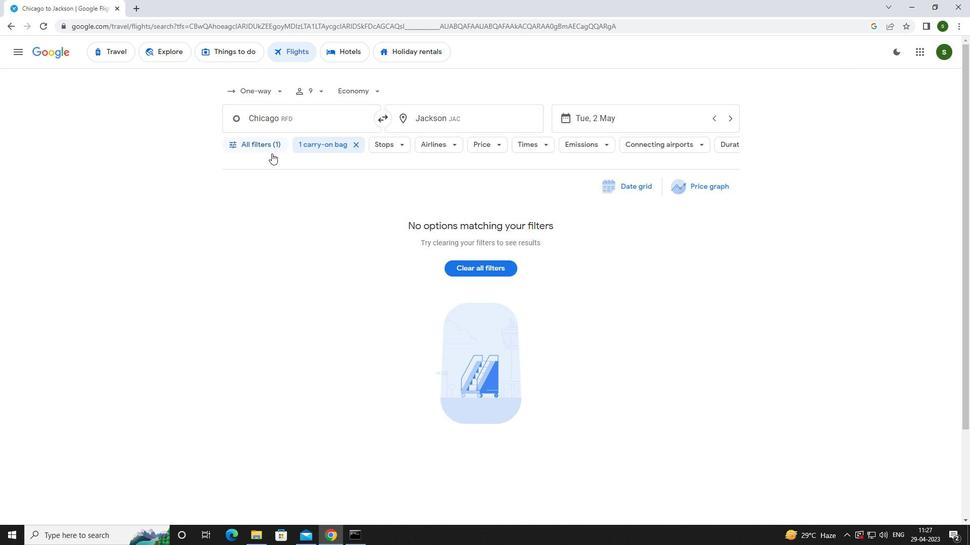 
Action: Mouse pressed left at (268, 143)
Screenshot: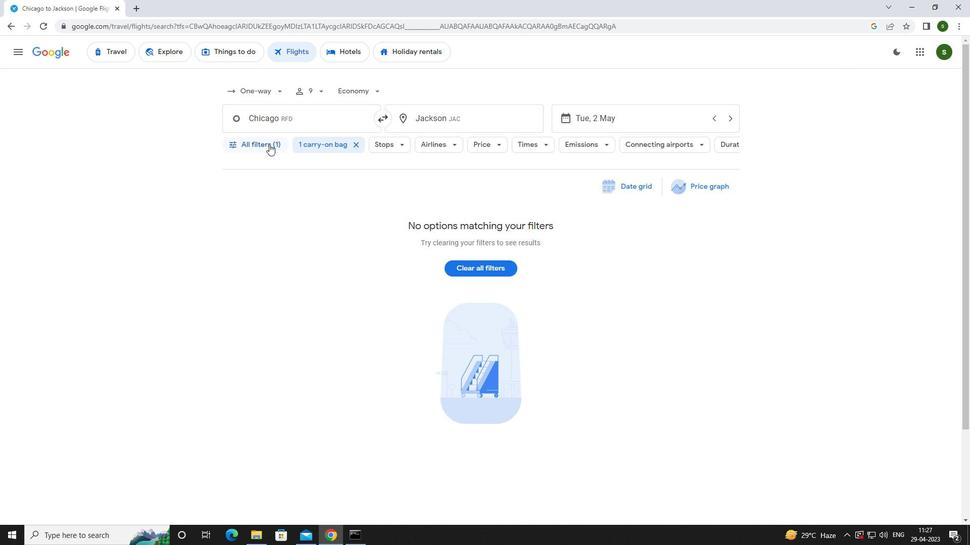 
Action: Mouse moved to (365, 381)
Screenshot: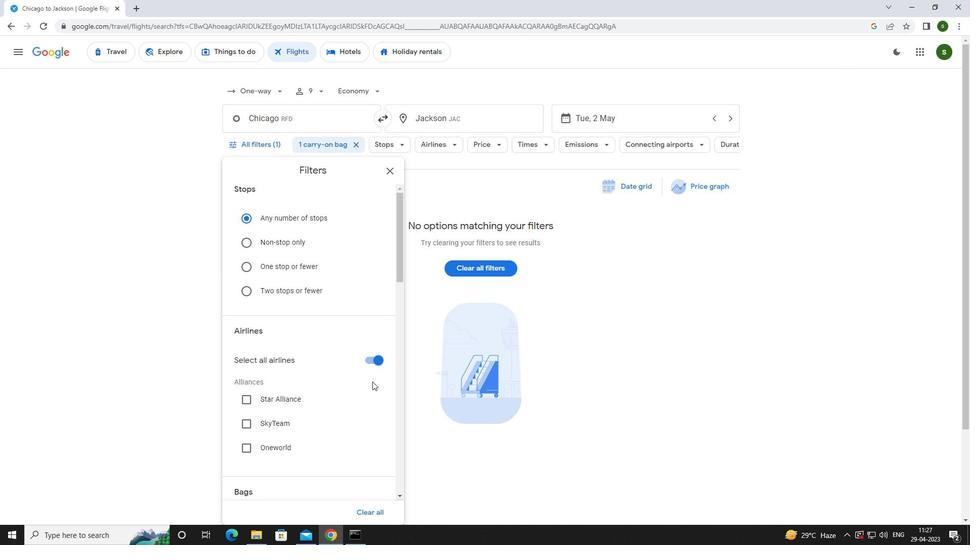 
Action: Mouse scrolled (365, 380) with delta (0, 0)
Screenshot: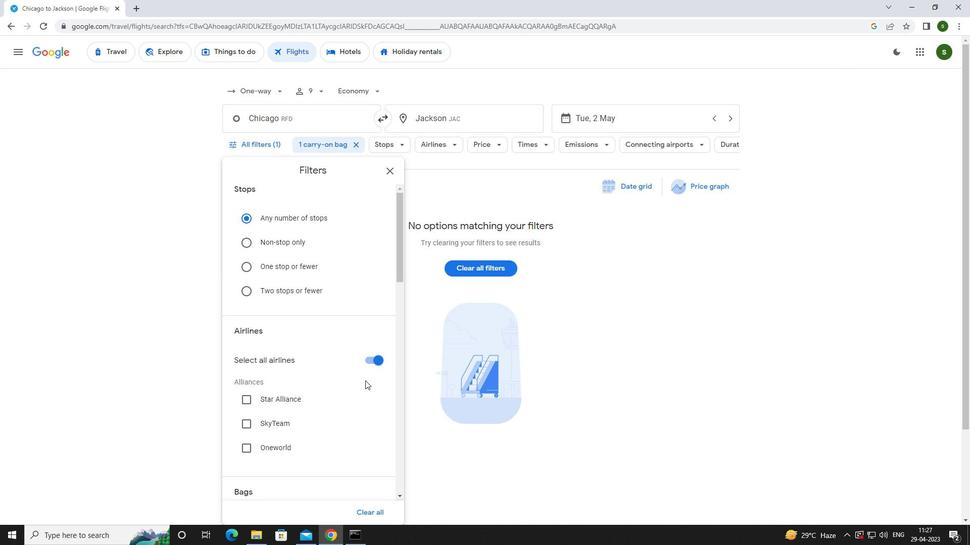 
Action: Mouse scrolled (365, 380) with delta (0, 0)
Screenshot: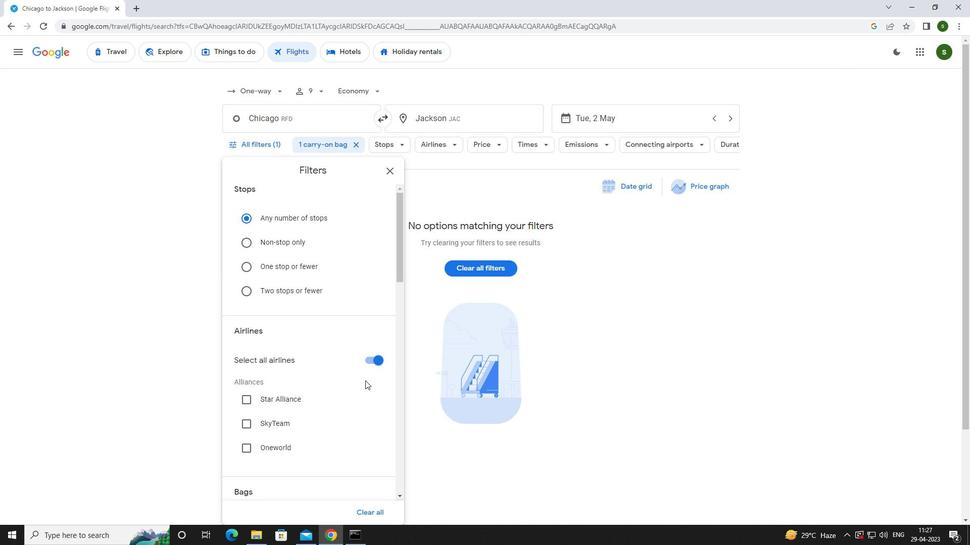 
Action: Mouse scrolled (365, 380) with delta (0, 0)
Screenshot: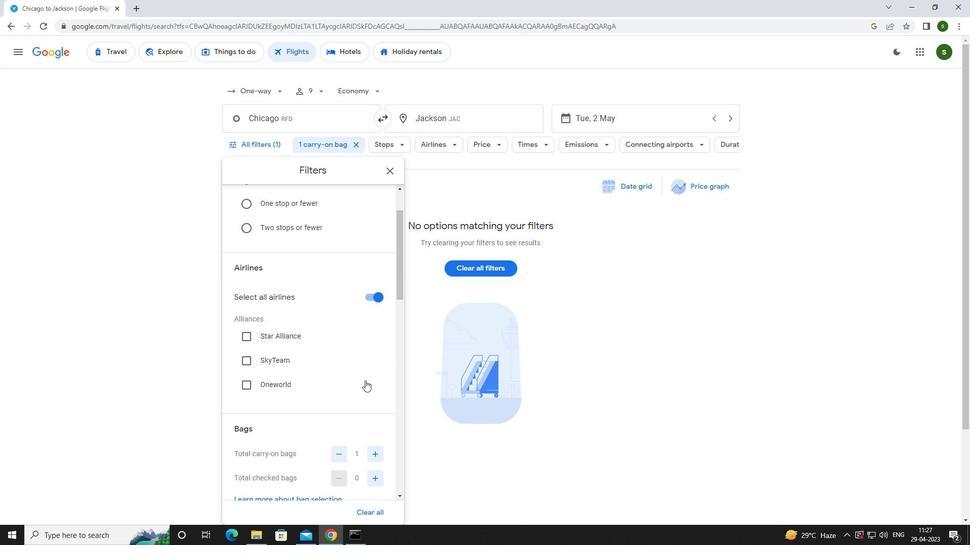 
Action: Mouse moved to (381, 487)
Screenshot: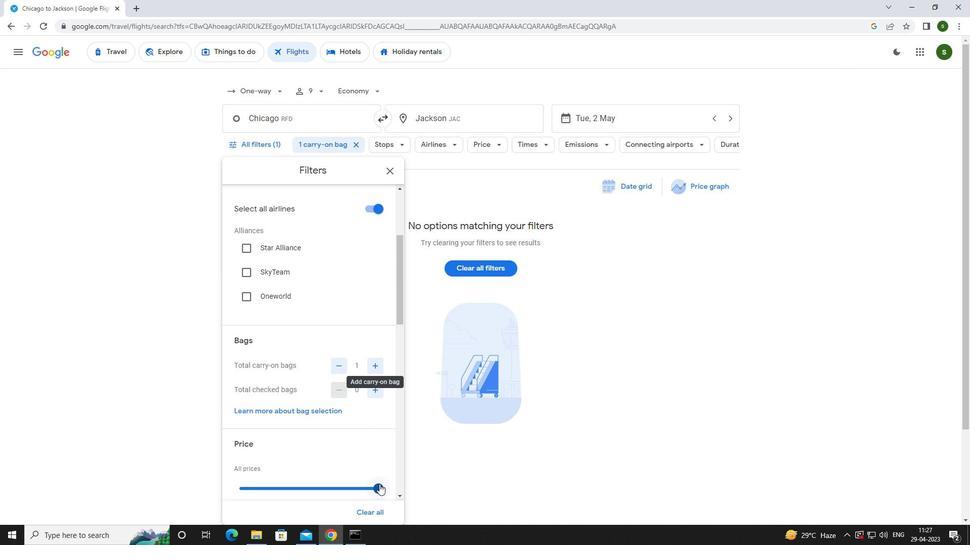 
Action: Mouse pressed left at (381, 487)
Screenshot: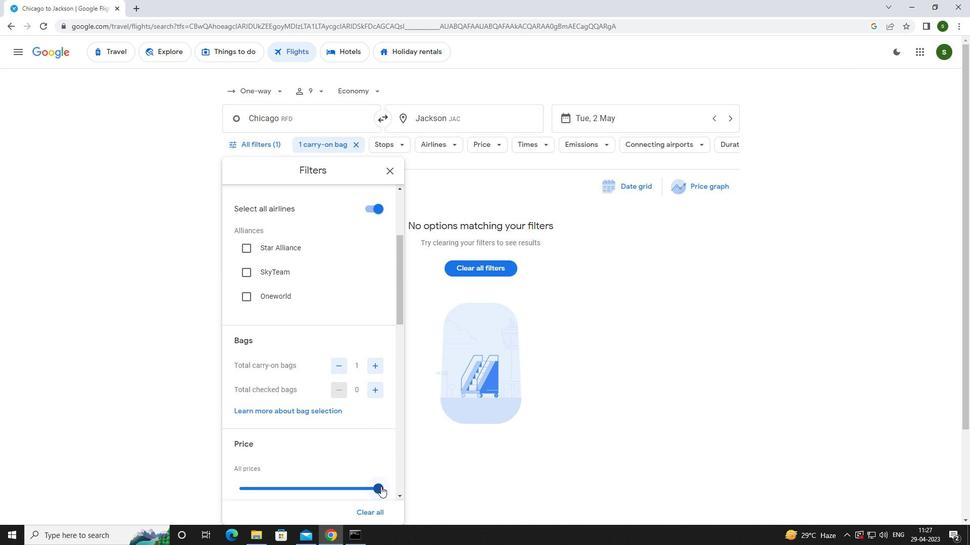 
Action: Mouse moved to (334, 440)
Screenshot: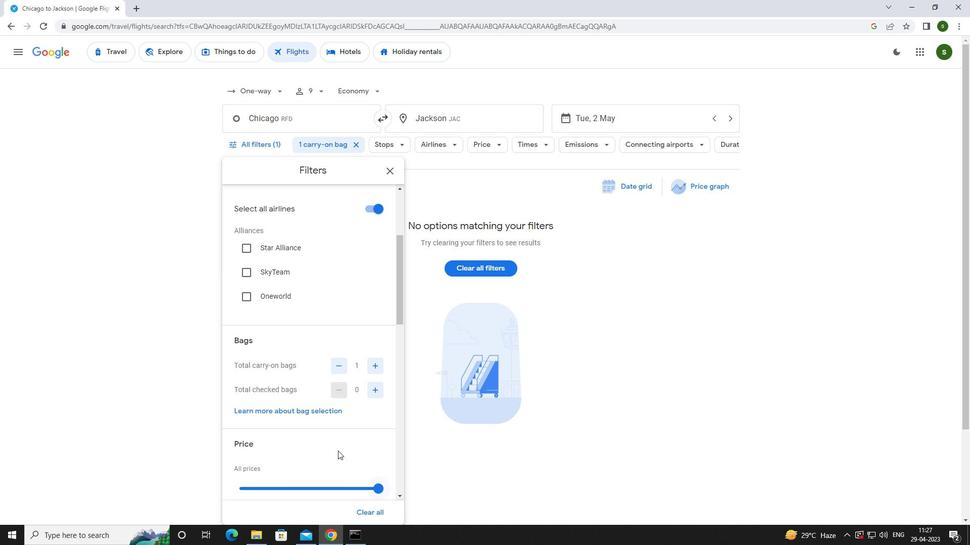 
Action: Mouse scrolled (334, 440) with delta (0, 0)
Screenshot: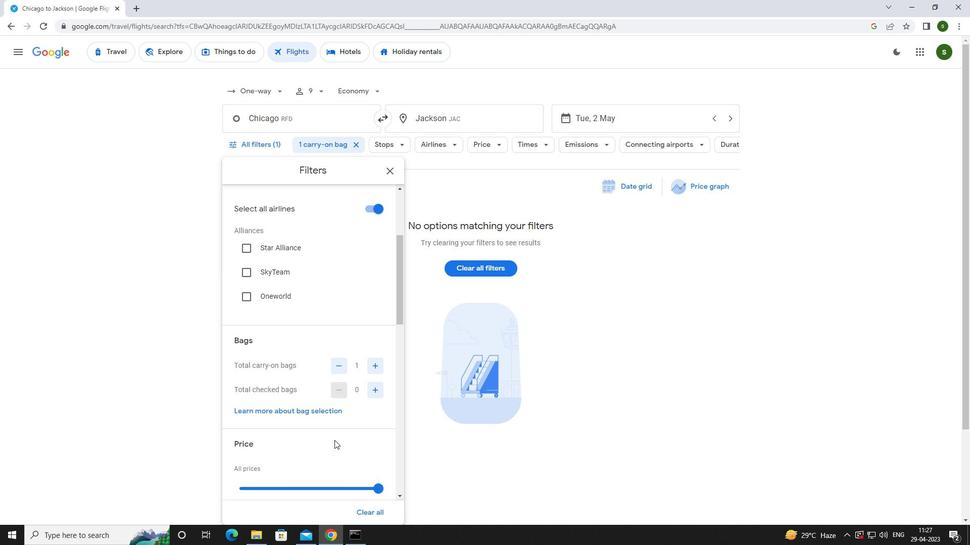 
Action: Mouse scrolled (334, 440) with delta (0, 0)
Screenshot: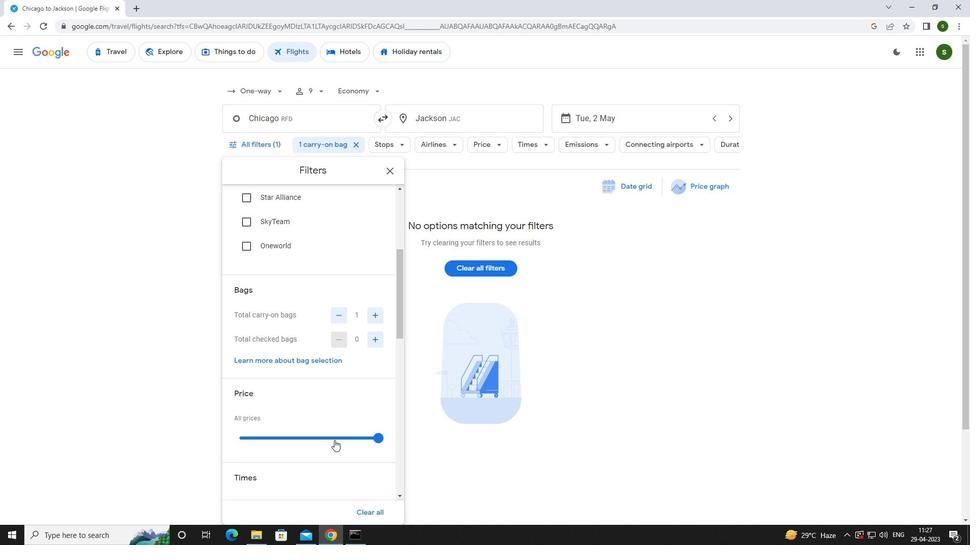 
Action: Mouse scrolled (334, 440) with delta (0, 0)
Screenshot: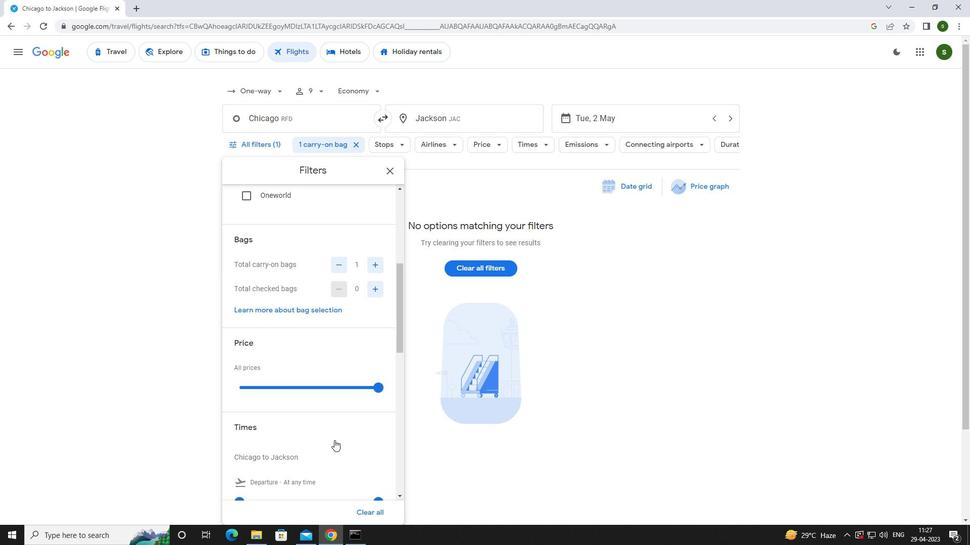 
Action: Mouse scrolled (334, 440) with delta (0, 0)
Screenshot: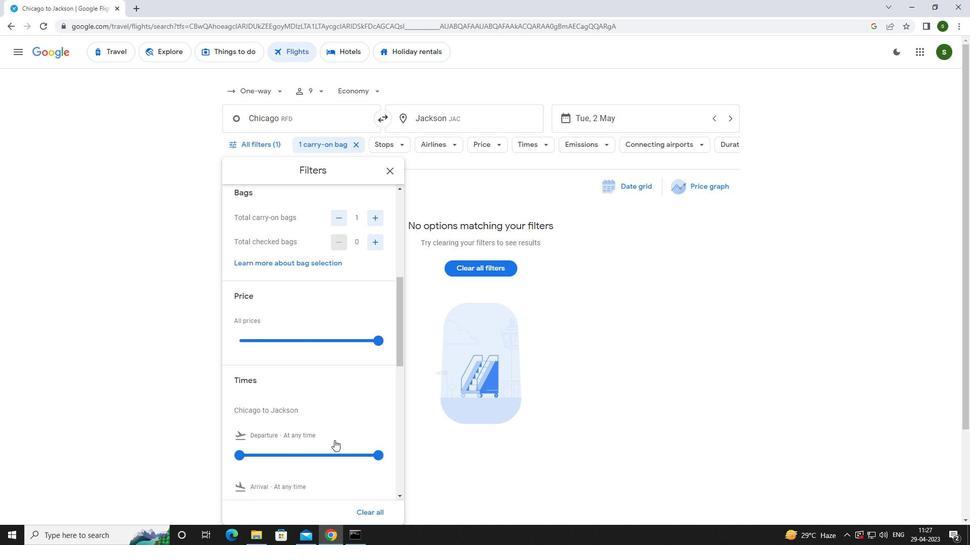 
Action: Mouse moved to (242, 404)
Screenshot: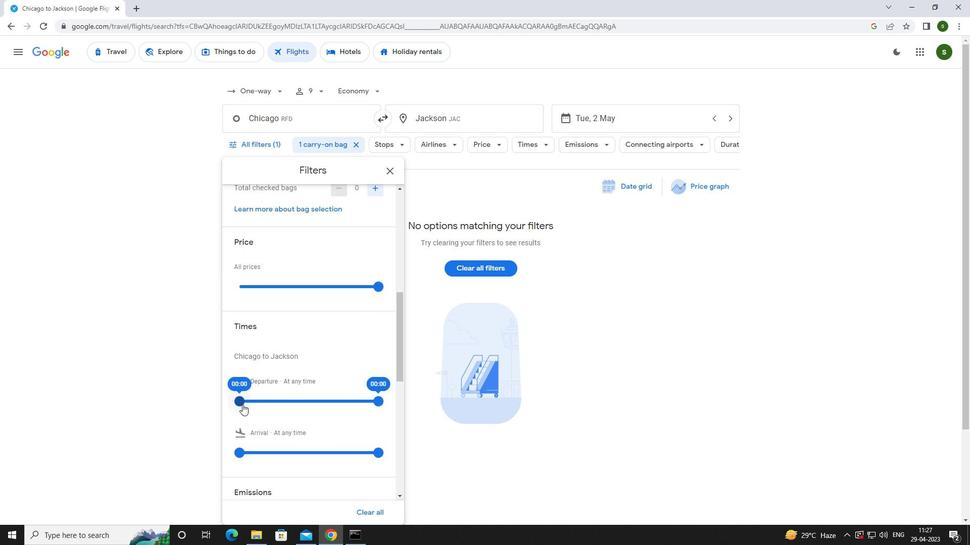
Action: Mouse pressed left at (242, 404)
Screenshot: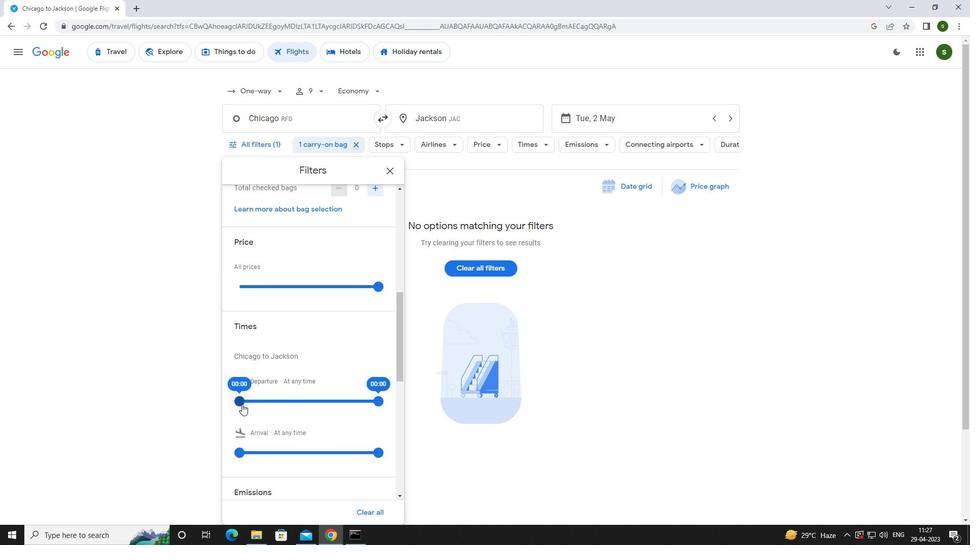 
Action: Mouse moved to (566, 366)
Screenshot: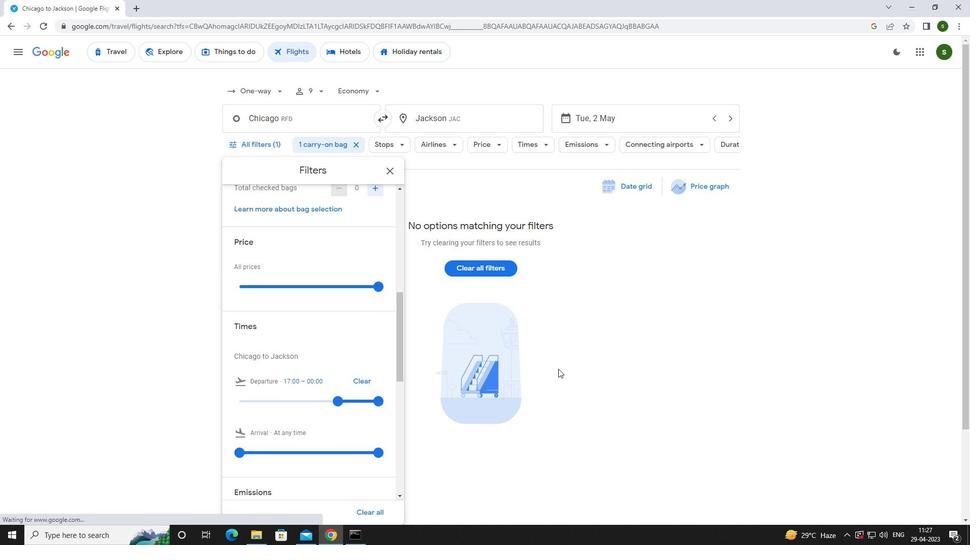 
Action: Mouse pressed left at (566, 366)
Screenshot: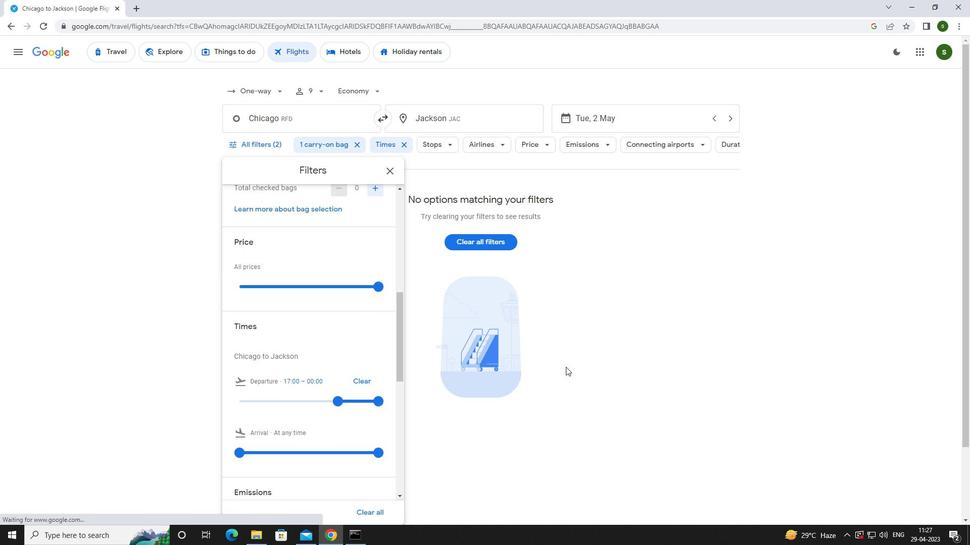 
Action: Mouse moved to (566, 366)
Screenshot: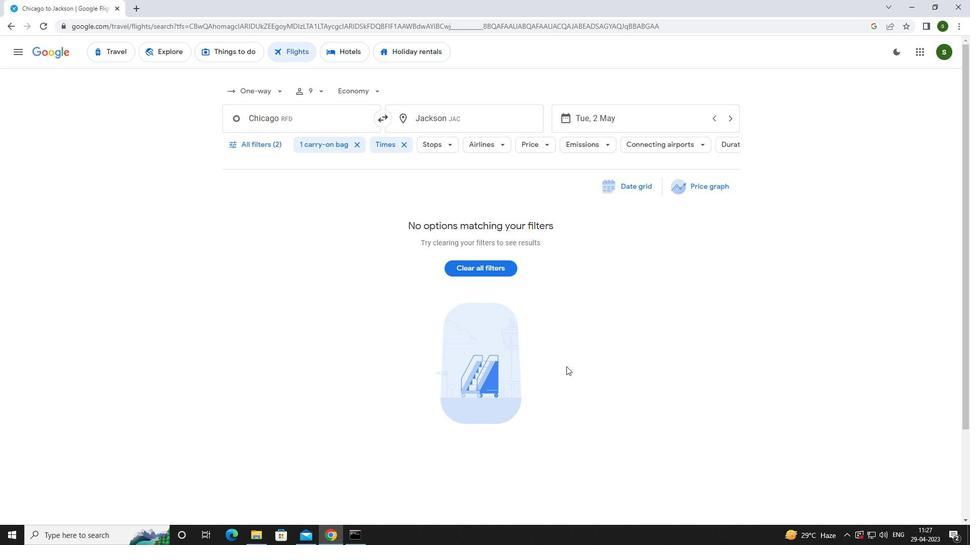 
